 Task: Look for space in Shangyu, China from 1st June, 2023 to 4th June, 2023 for 1 adult in price range Rs.6000 to Rs.16000. Place can be private room with 1  bedroom having 1 bed and 1 bathroom. Property type can be house, flat, guest house. Amenities needed are: wifi. Booking option can be shelf check-in. Required host language is Chinese (Simplified).
Action: Mouse moved to (662, 94)
Screenshot: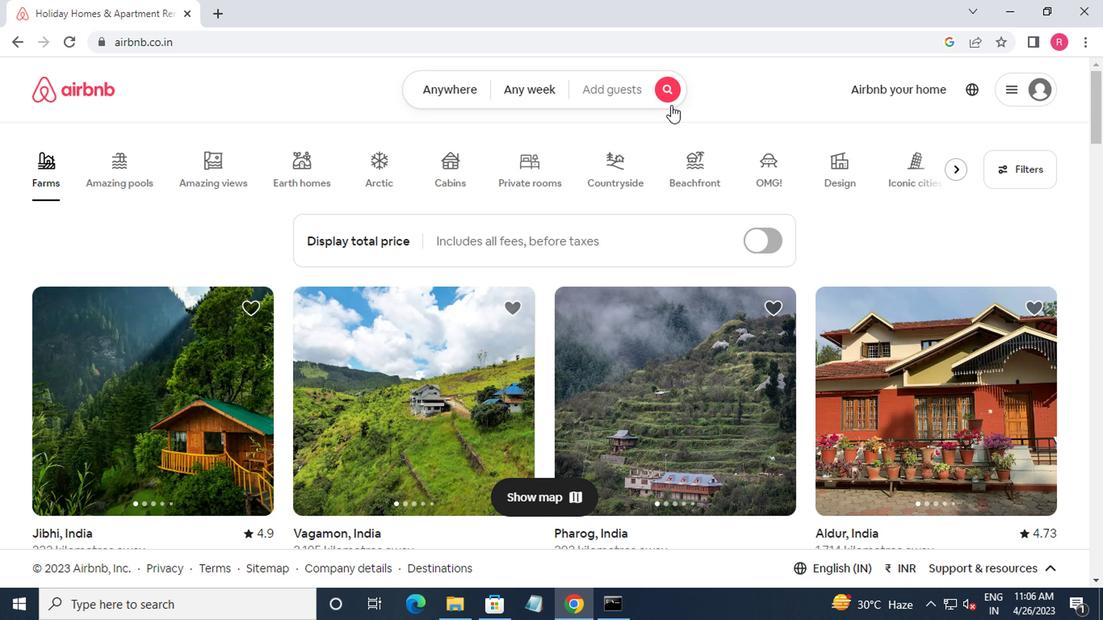 
Action: Mouse pressed left at (662, 94)
Screenshot: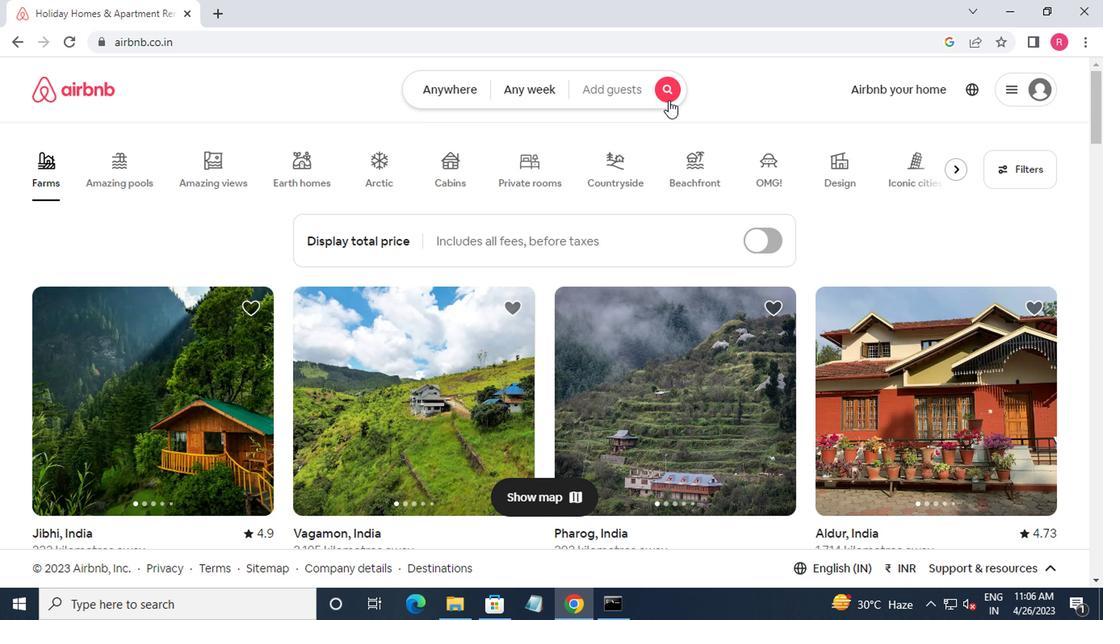
Action: Mouse moved to (293, 158)
Screenshot: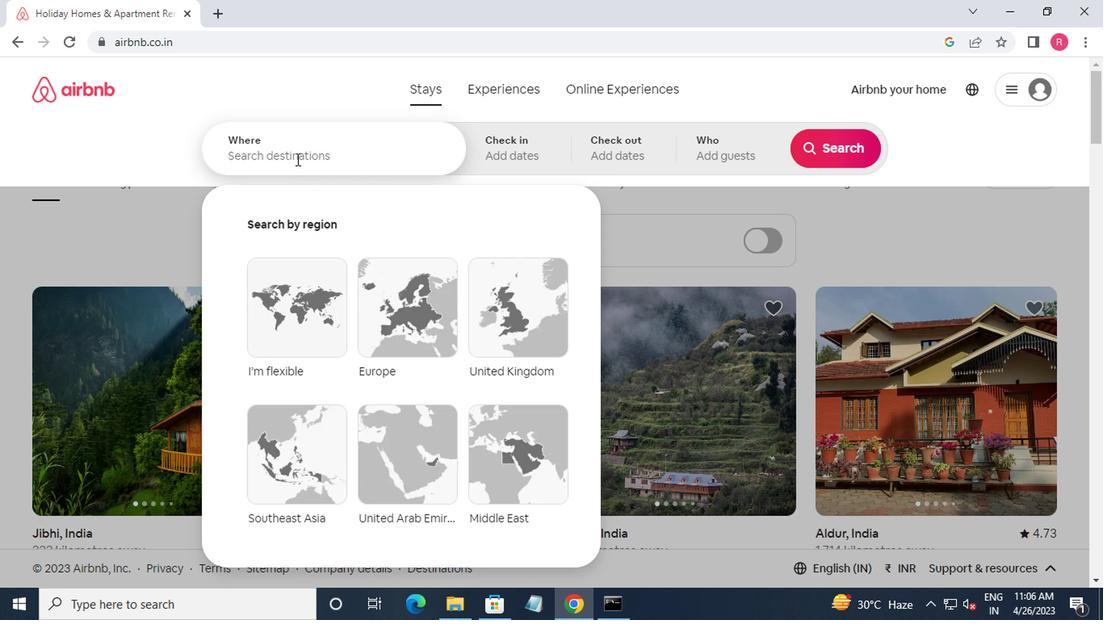 
Action: Mouse pressed left at (293, 158)
Screenshot: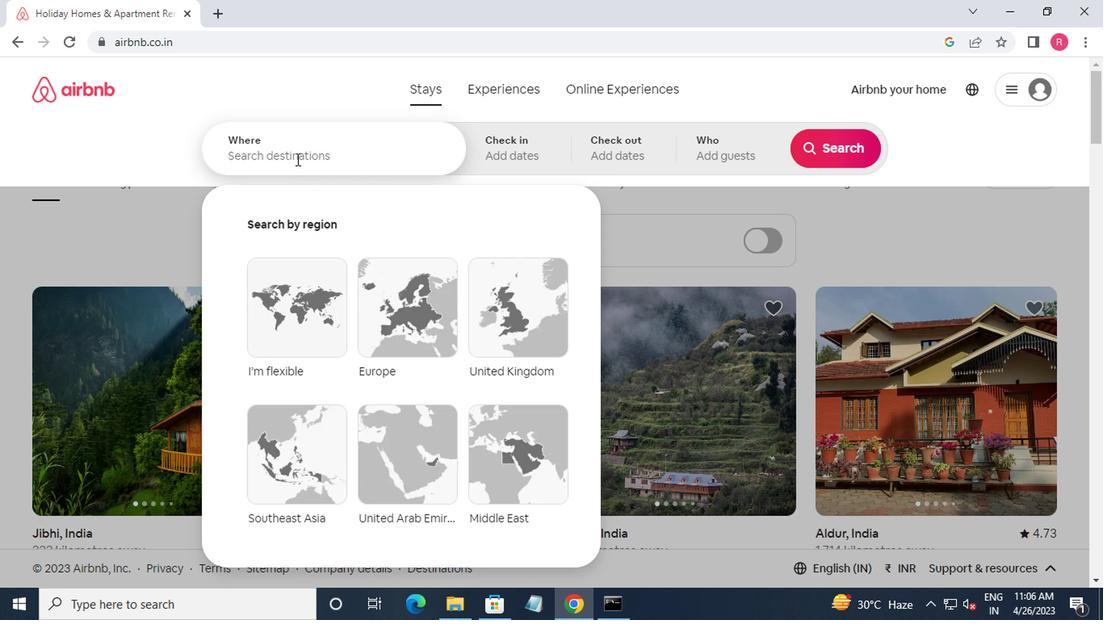 
Action: Mouse moved to (300, 154)
Screenshot: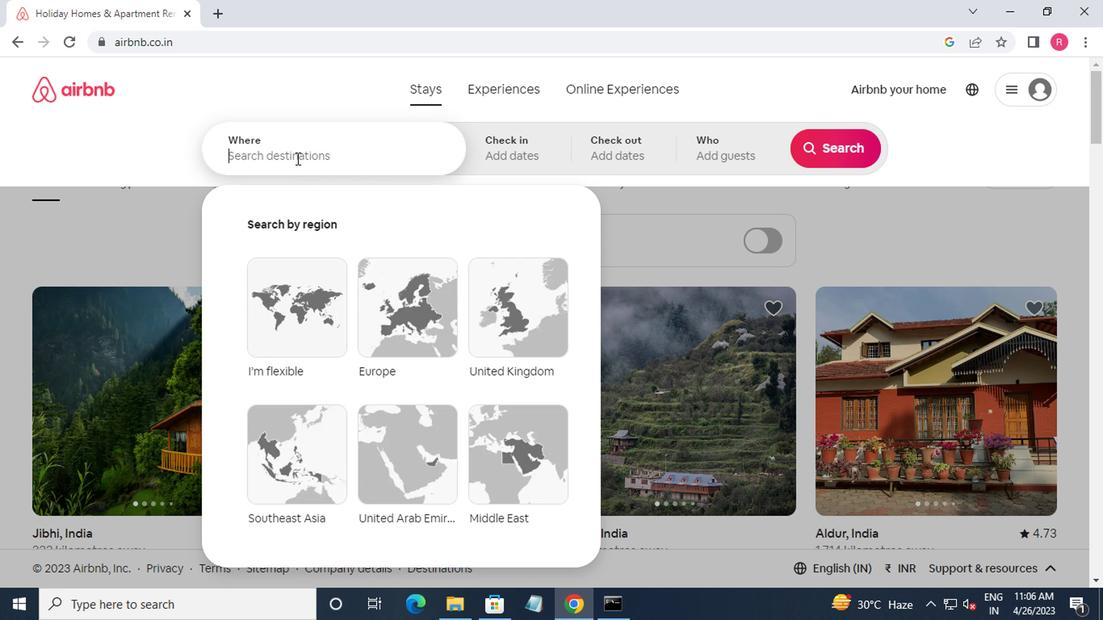 
Action: Key pressed s
Screenshot: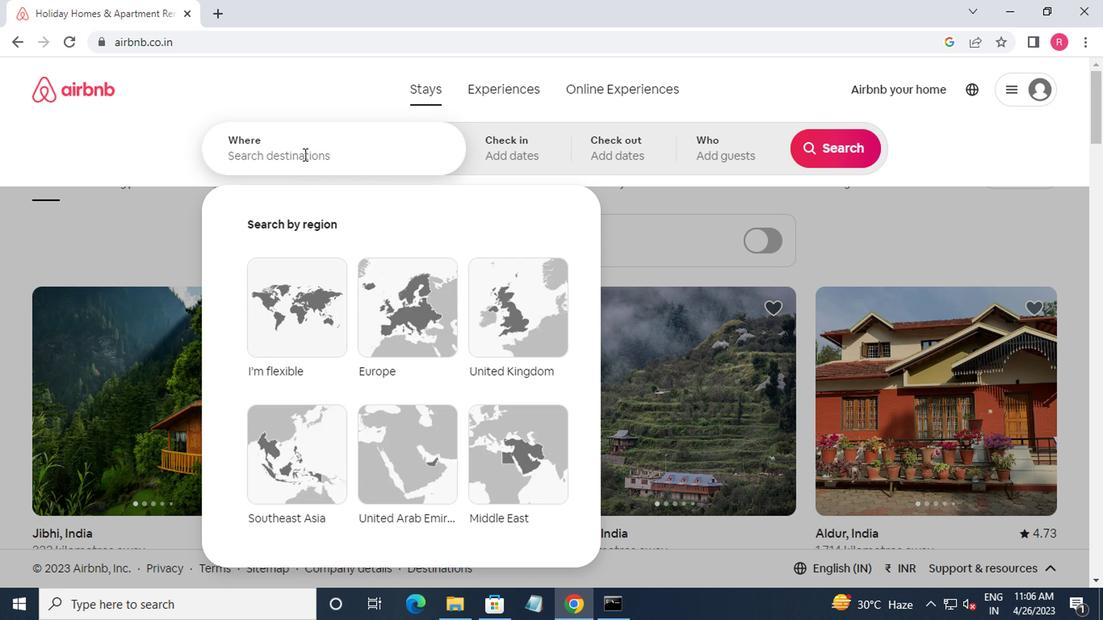 
Action: Mouse moved to (300, 154)
Screenshot: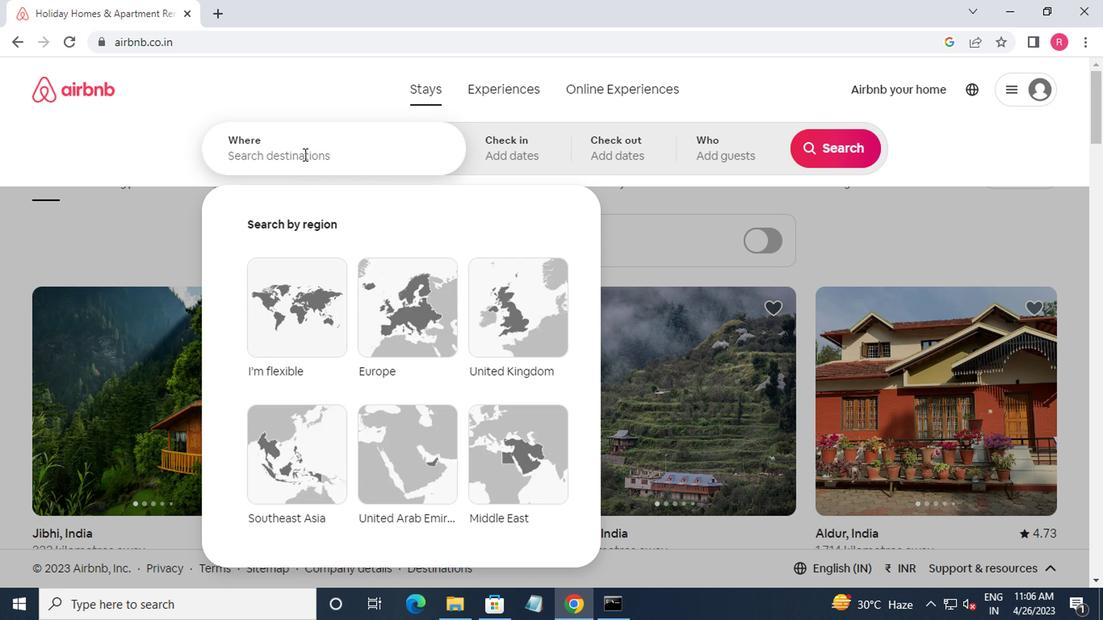
Action: Key pressed hangyu,china
Screenshot: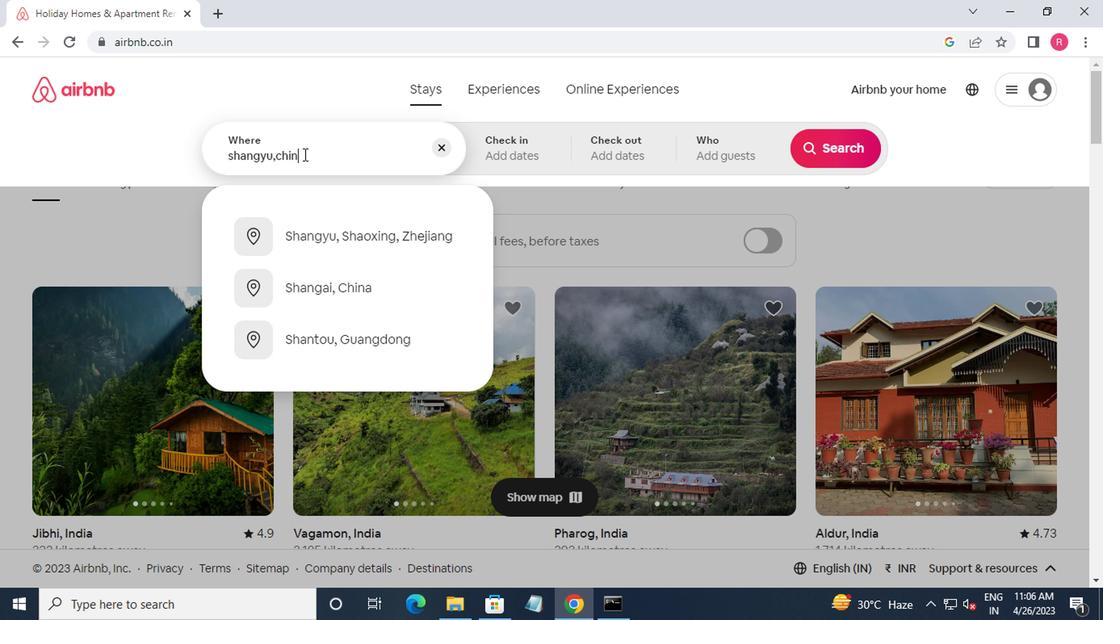 
Action: Mouse moved to (304, 166)
Screenshot: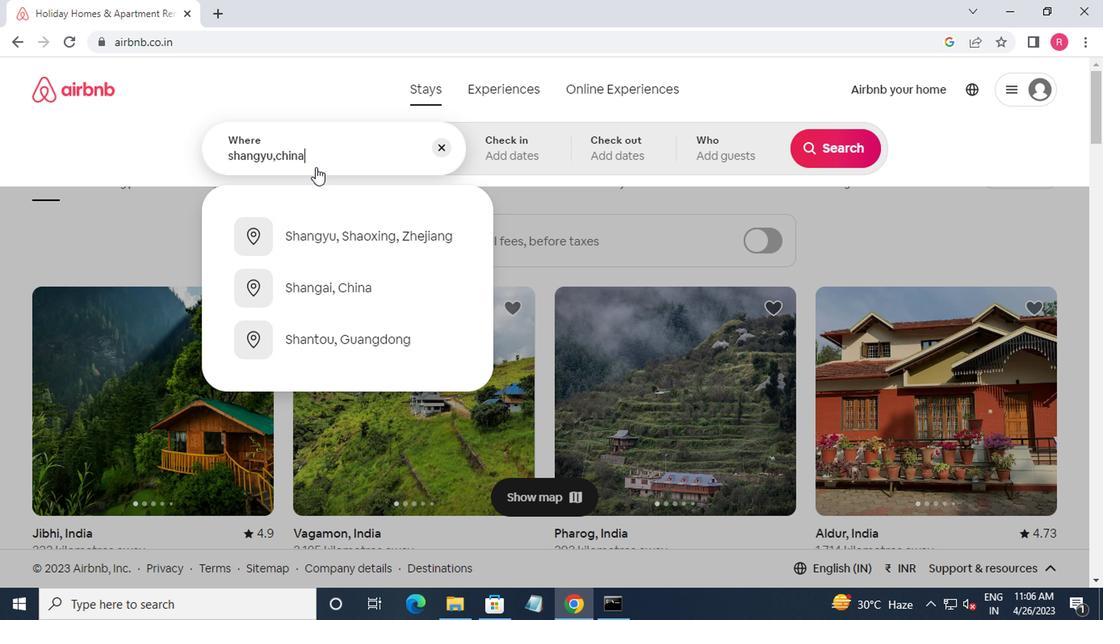 
Action: Key pressed <Key.enter>
Screenshot: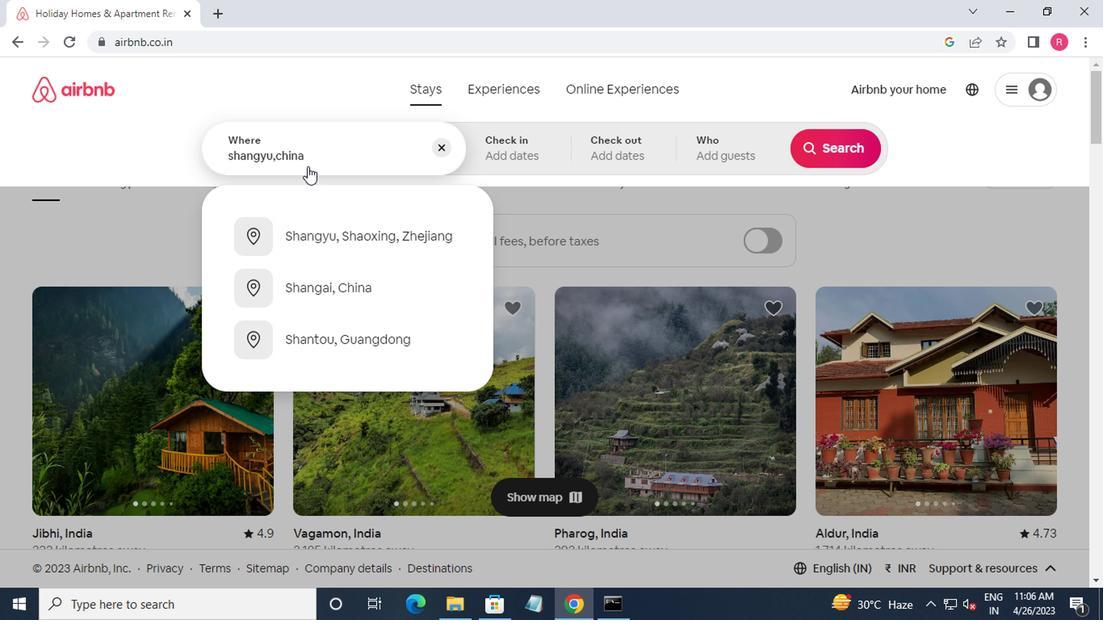 
Action: Mouse moved to (823, 278)
Screenshot: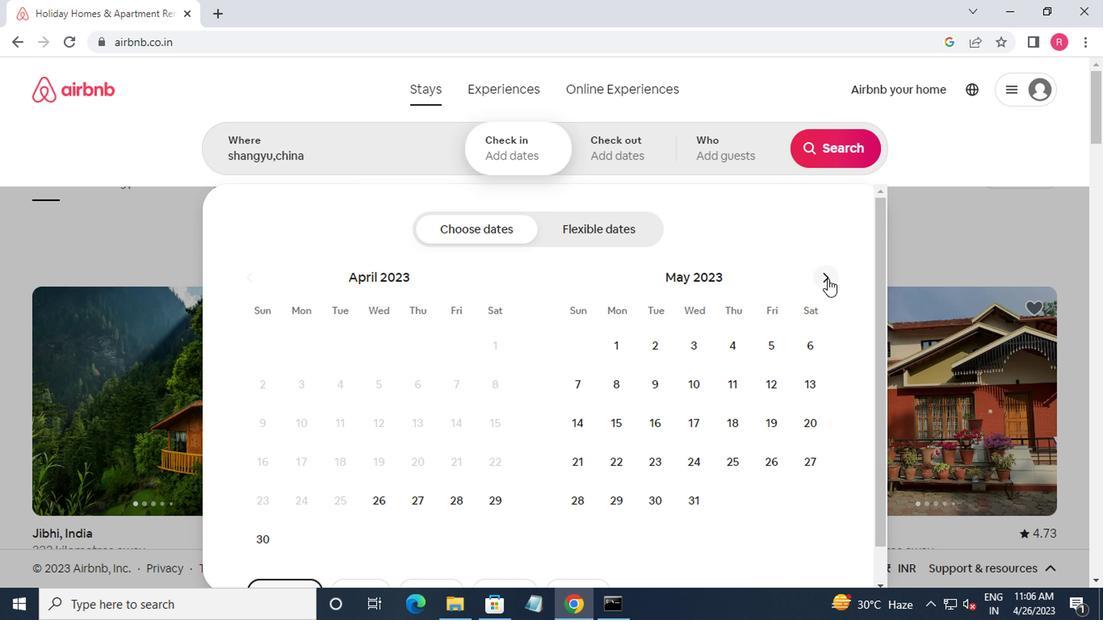 
Action: Mouse pressed left at (823, 278)
Screenshot: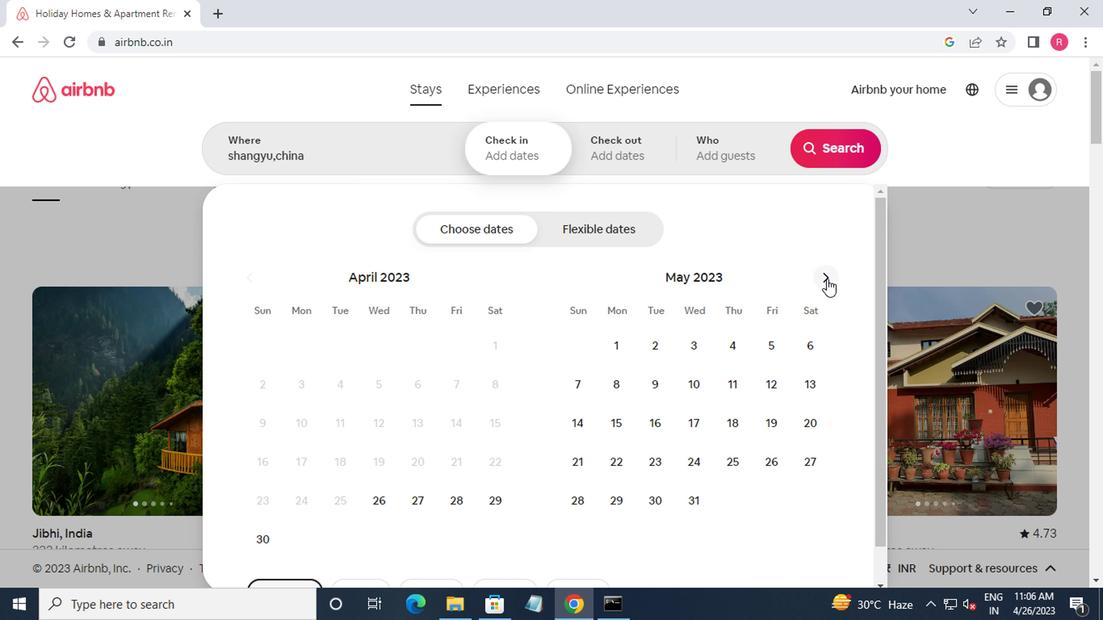 
Action: Mouse moved to (735, 348)
Screenshot: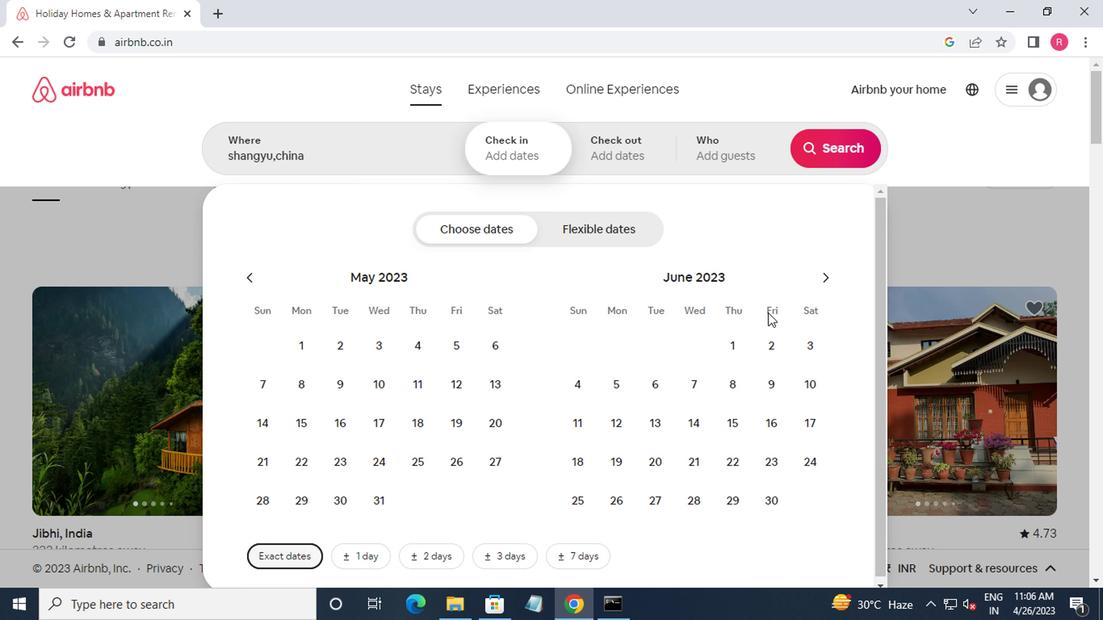 
Action: Mouse pressed left at (735, 348)
Screenshot: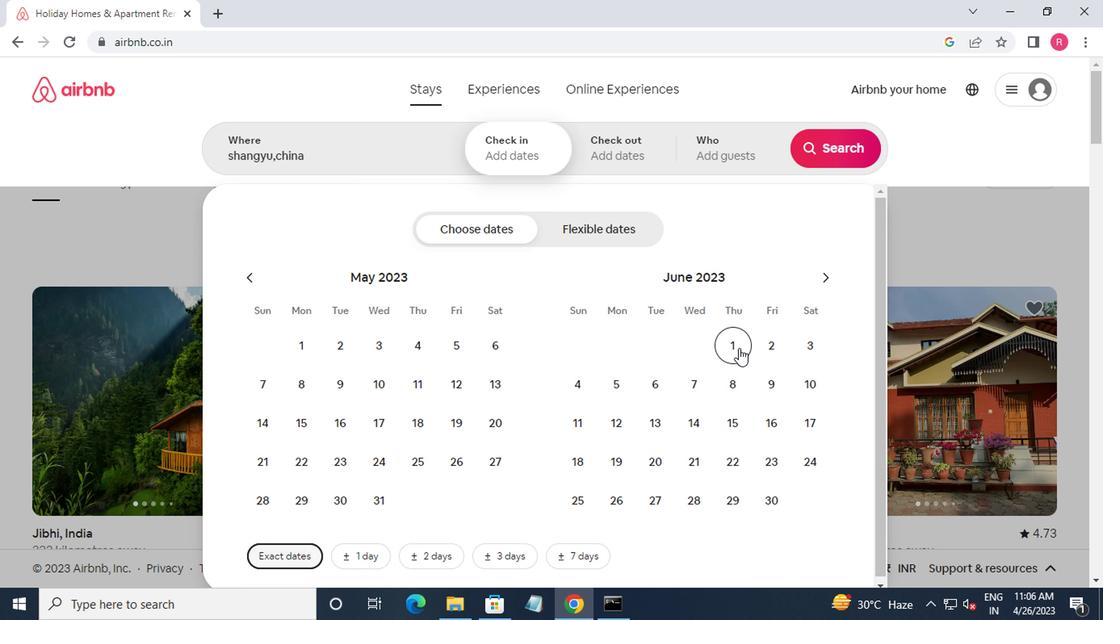 
Action: Mouse moved to (586, 394)
Screenshot: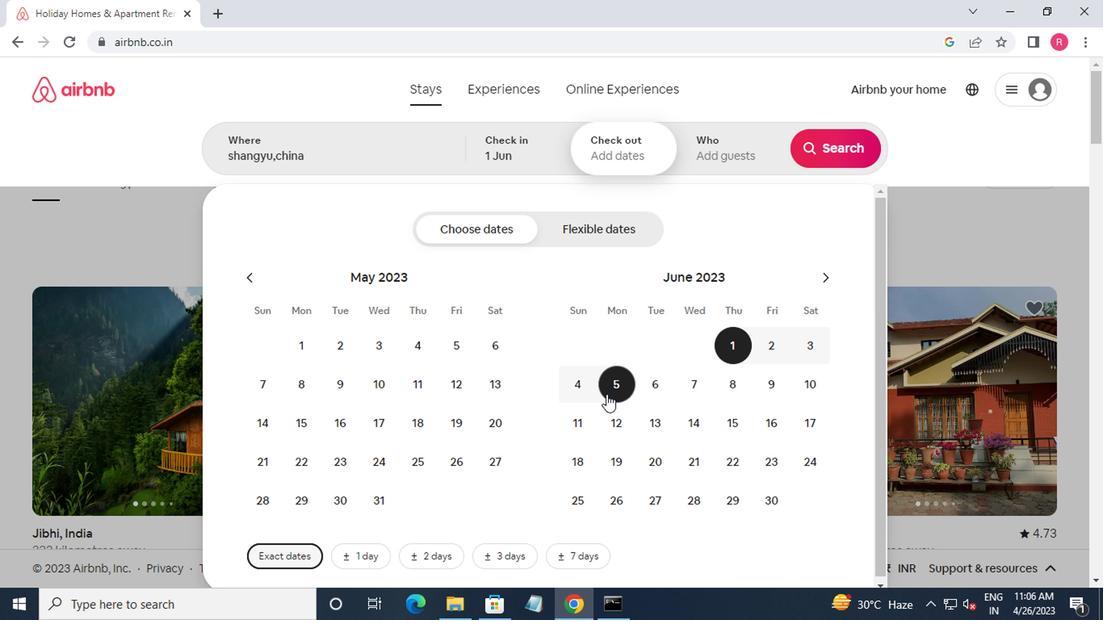 
Action: Mouse pressed left at (586, 394)
Screenshot: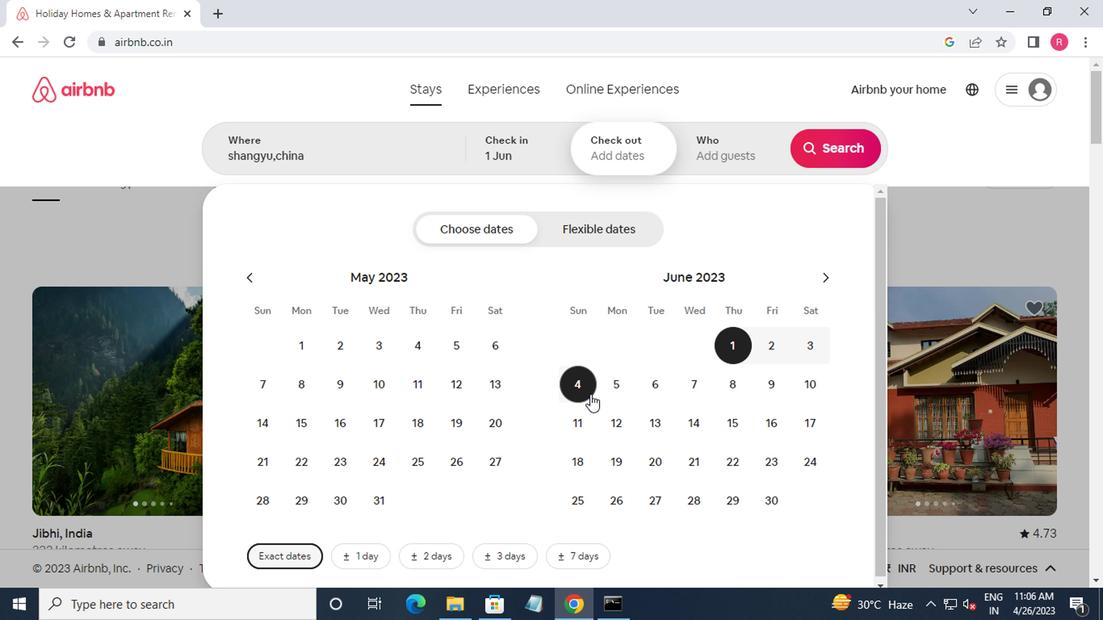
Action: Mouse moved to (713, 170)
Screenshot: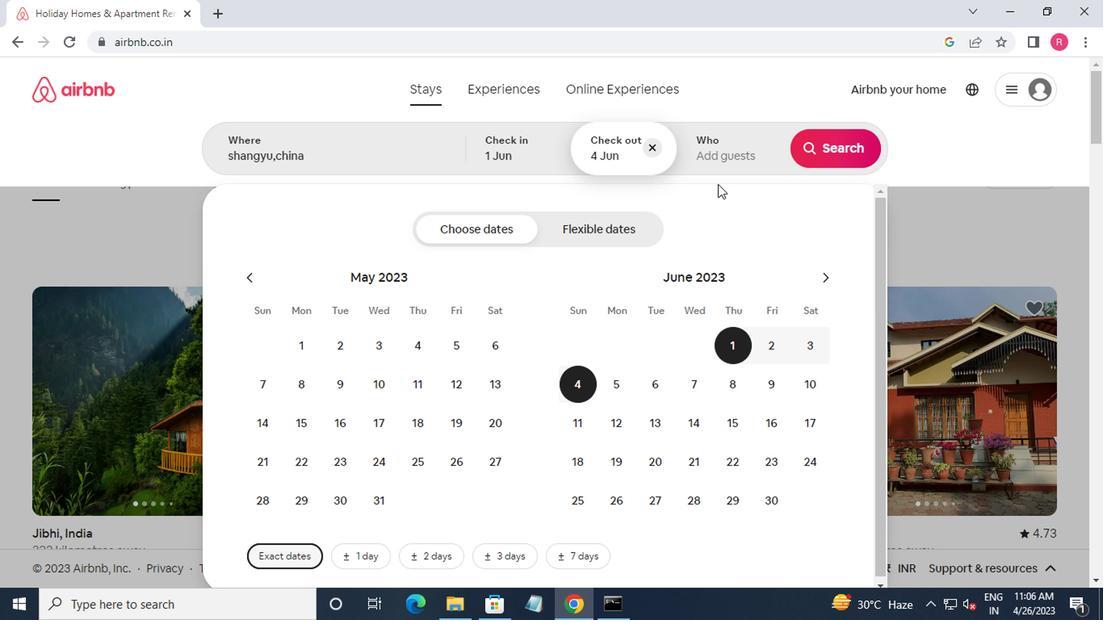 
Action: Mouse pressed left at (713, 170)
Screenshot: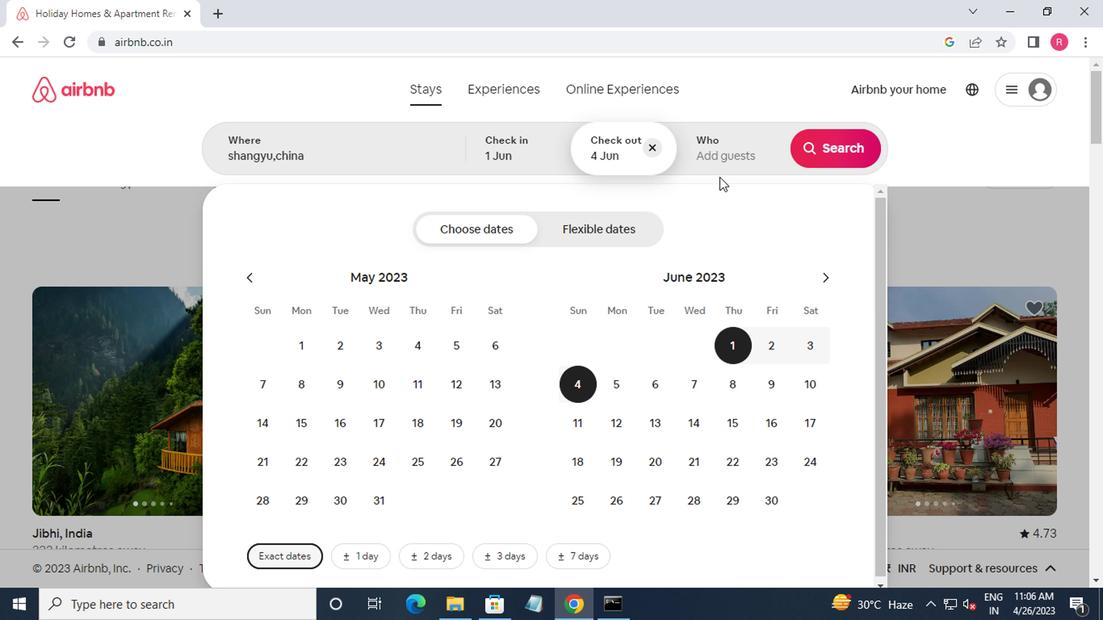 
Action: Mouse moved to (838, 236)
Screenshot: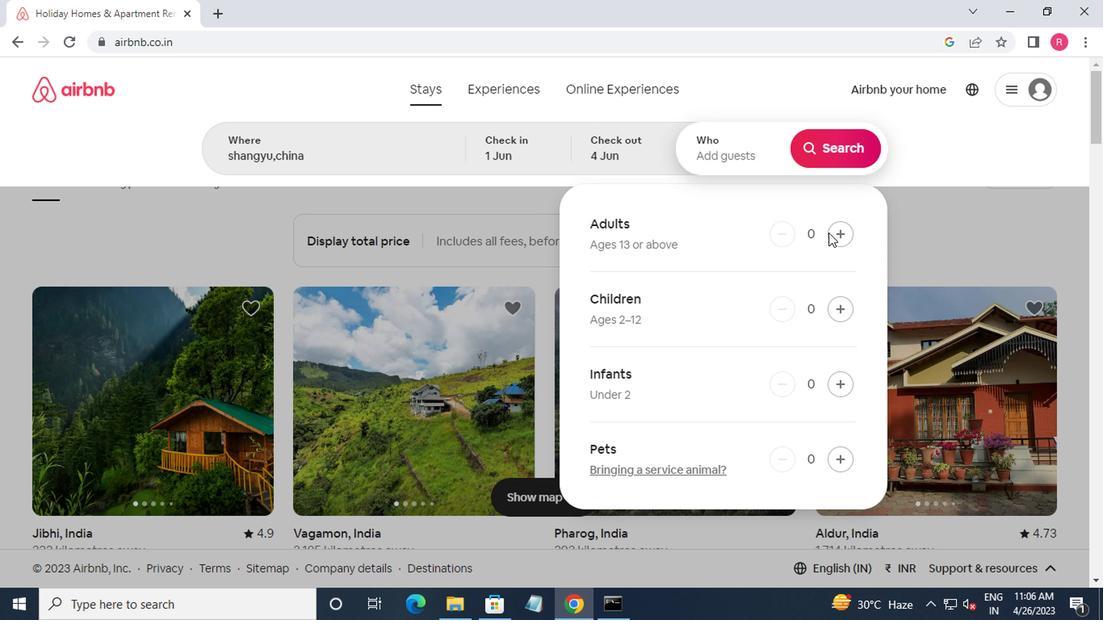 
Action: Mouse pressed left at (838, 236)
Screenshot: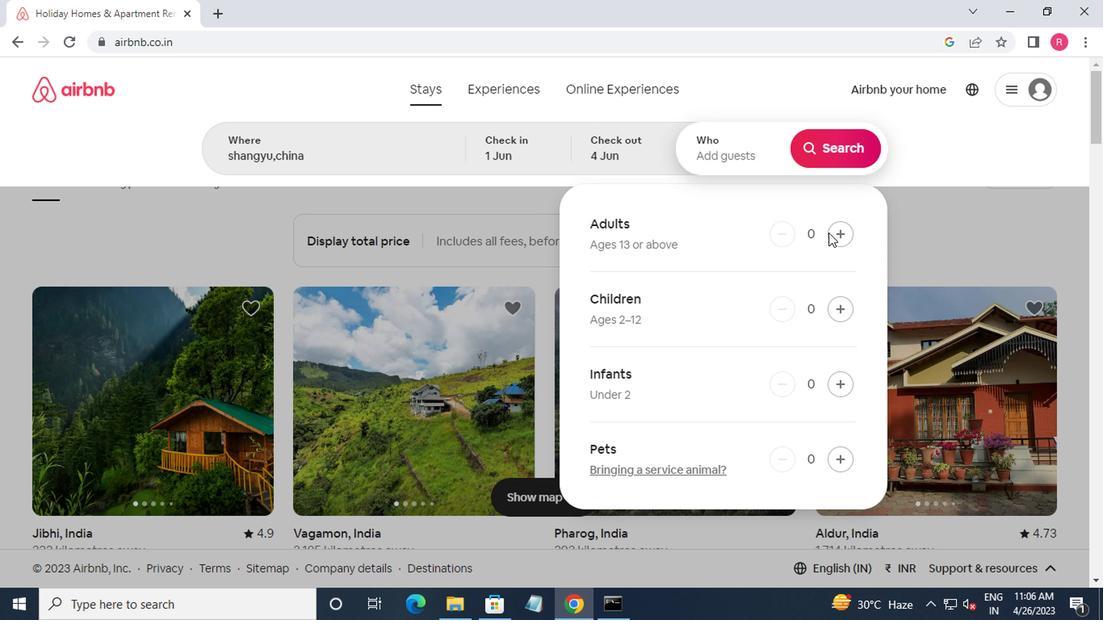 
Action: Mouse moved to (826, 166)
Screenshot: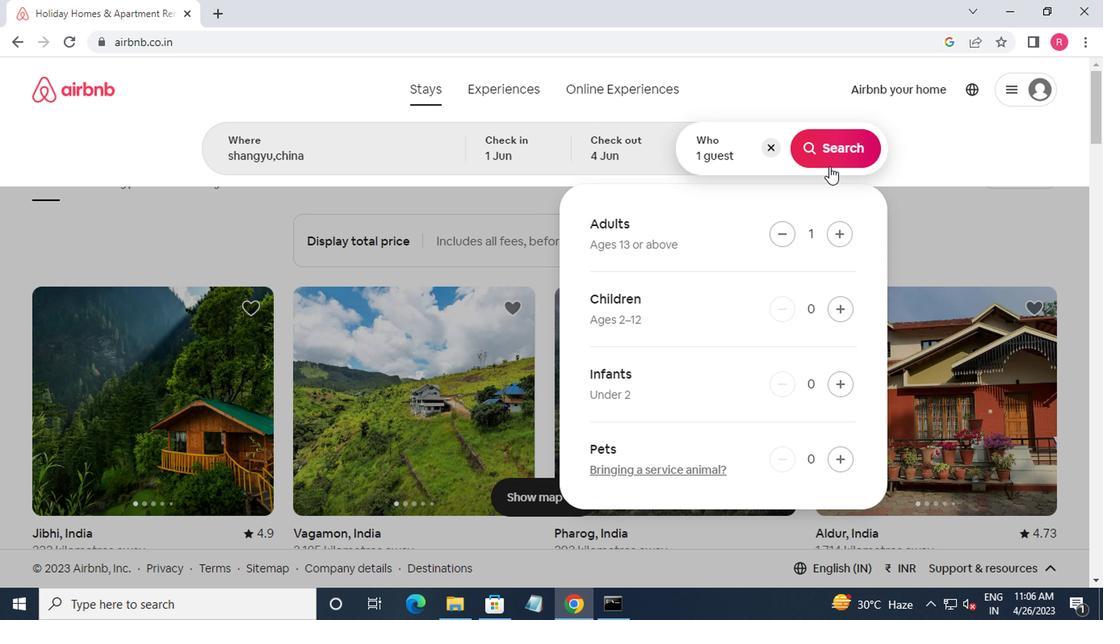 
Action: Mouse pressed left at (826, 166)
Screenshot: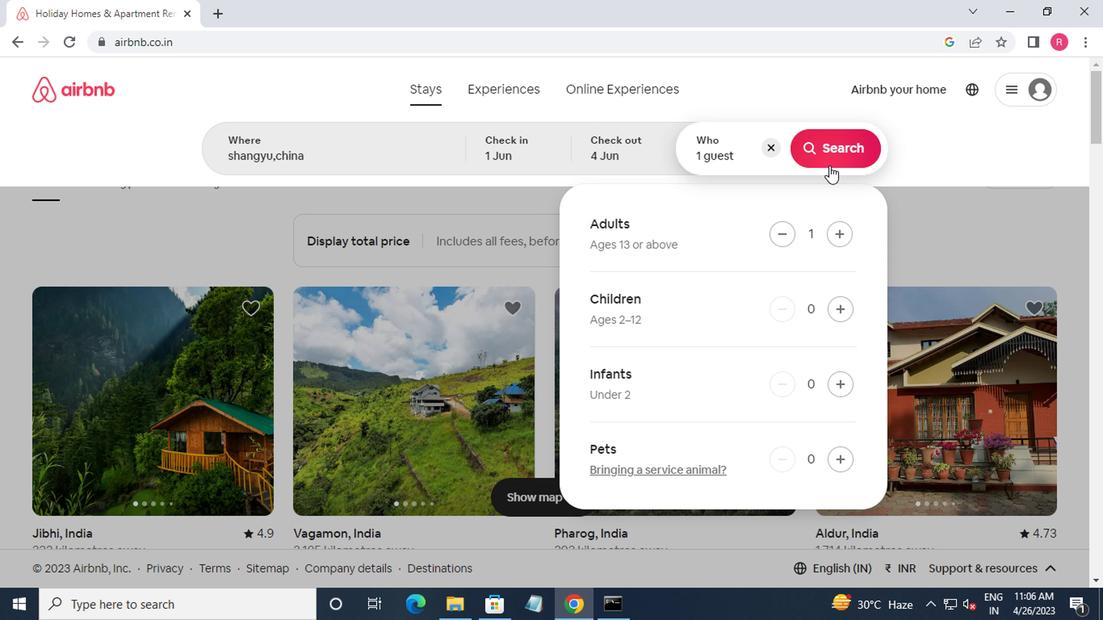 
Action: Mouse moved to (1028, 143)
Screenshot: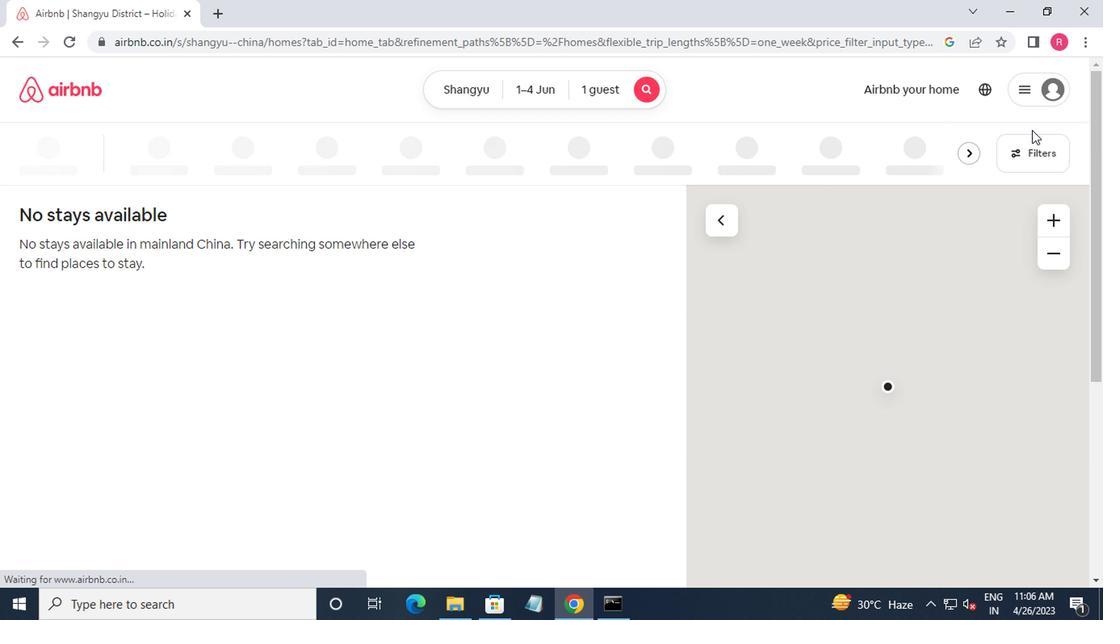 
Action: Mouse pressed left at (1028, 143)
Screenshot: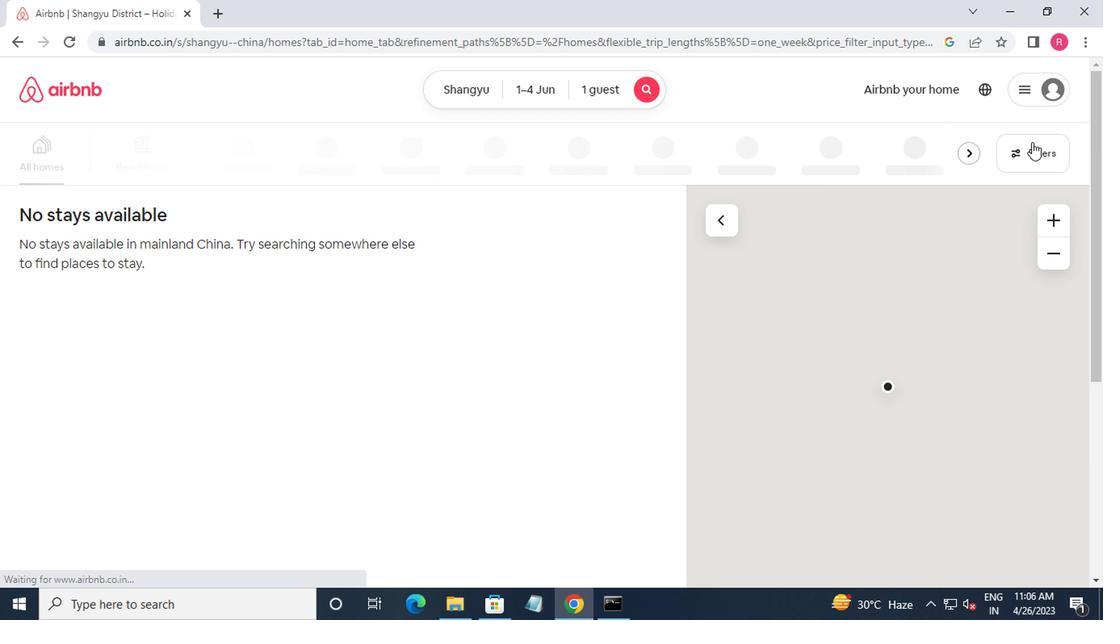 
Action: Mouse moved to (335, 251)
Screenshot: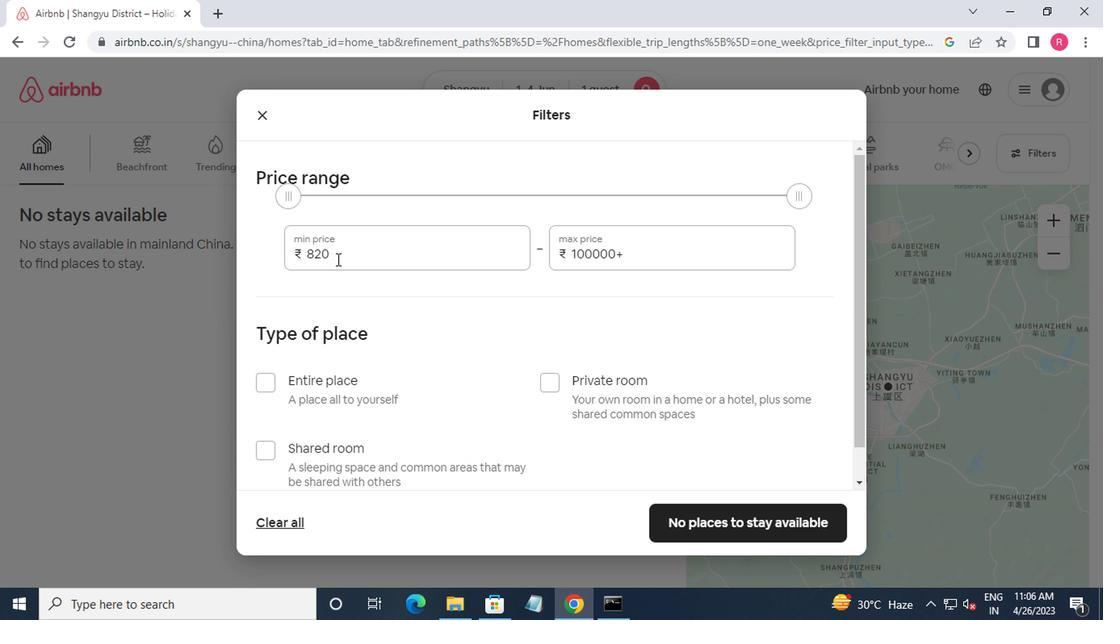 
Action: Mouse pressed left at (335, 251)
Screenshot: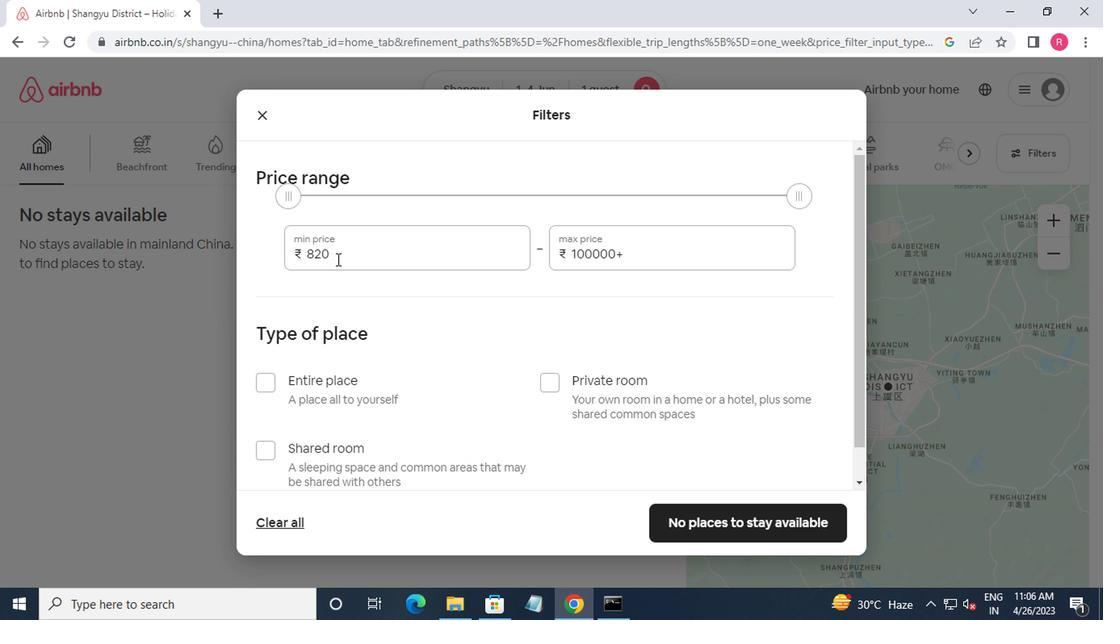 
Action: Mouse moved to (327, 235)
Screenshot: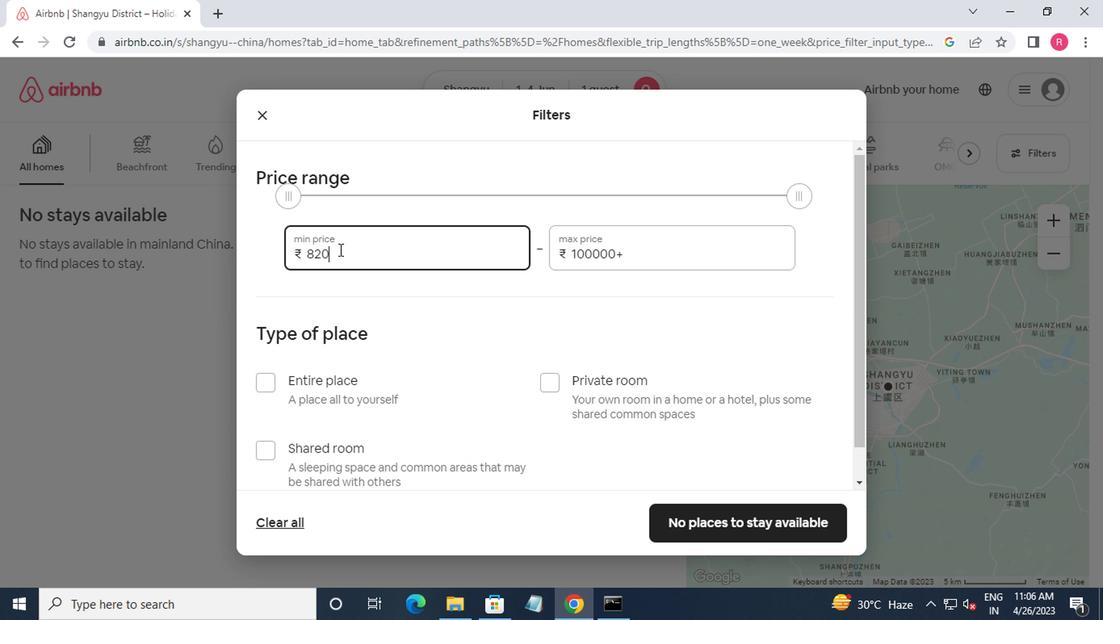 
Action: Key pressed <Key.backspace><Key.backspace><Key.backspace><Key.backspace><Key.backspace><Key.backspace>6000<Key.tab>16000
Screenshot: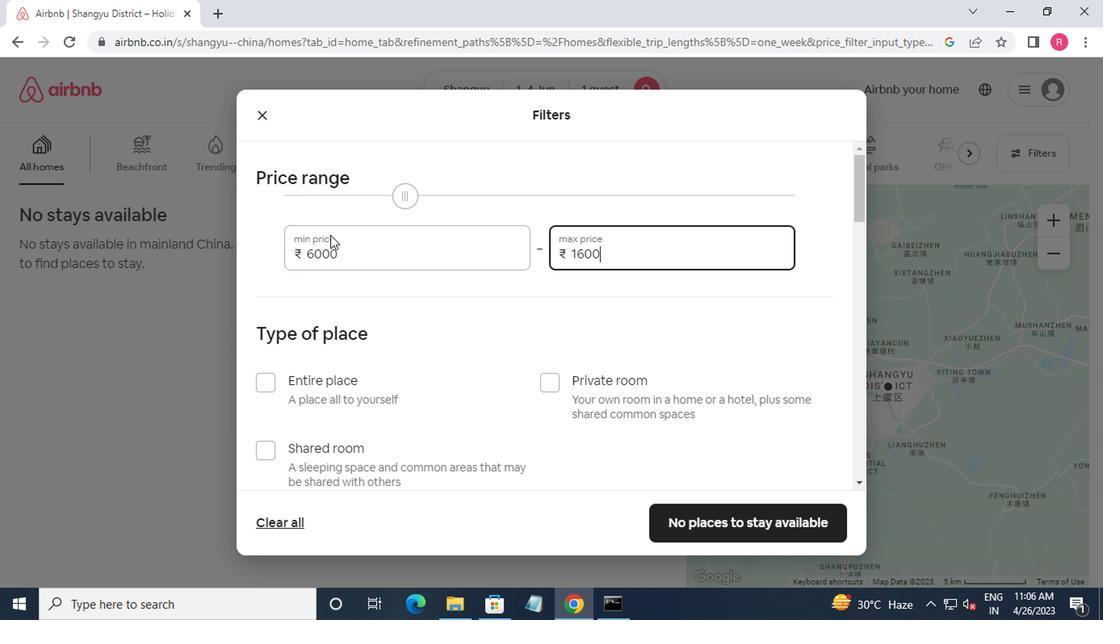 
Action: Mouse moved to (376, 304)
Screenshot: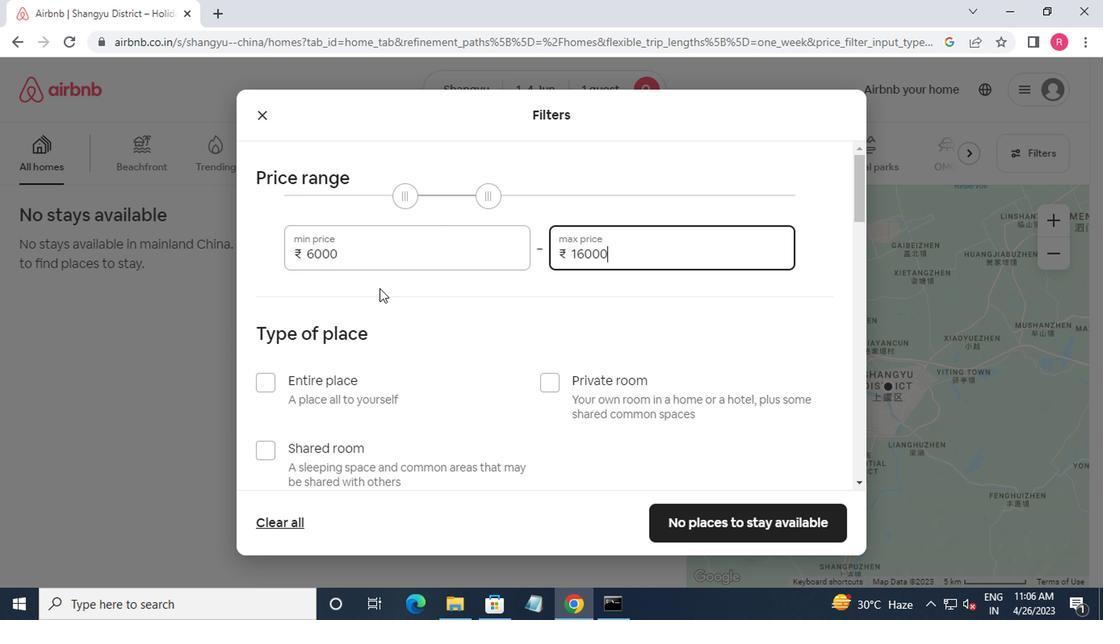 
Action: Mouse scrolled (376, 303) with delta (0, -1)
Screenshot: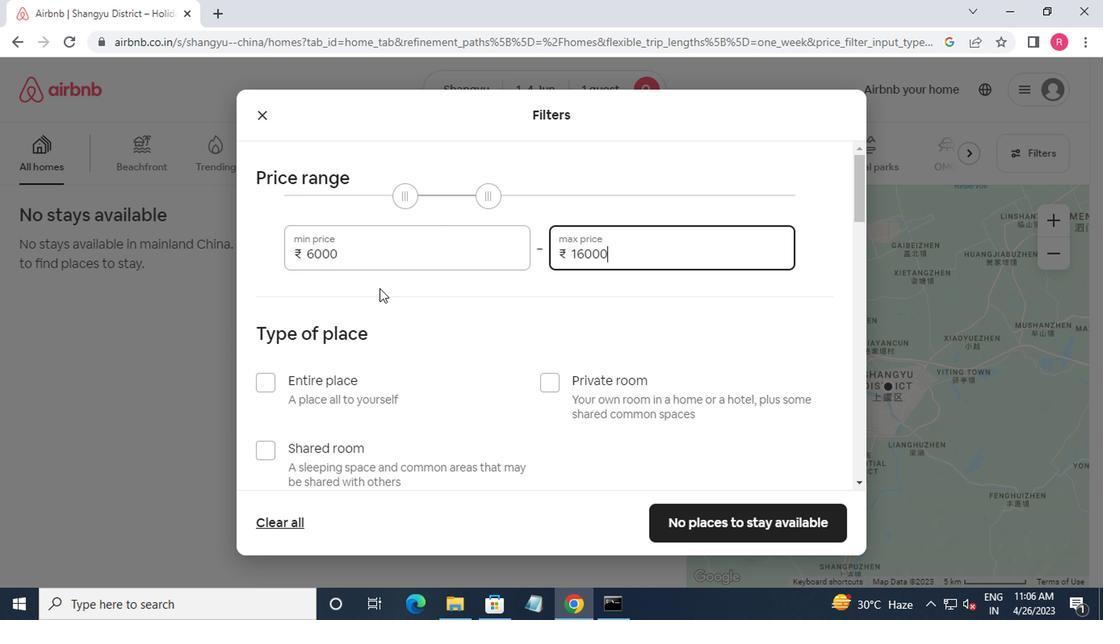 
Action: Mouse moved to (374, 309)
Screenshot: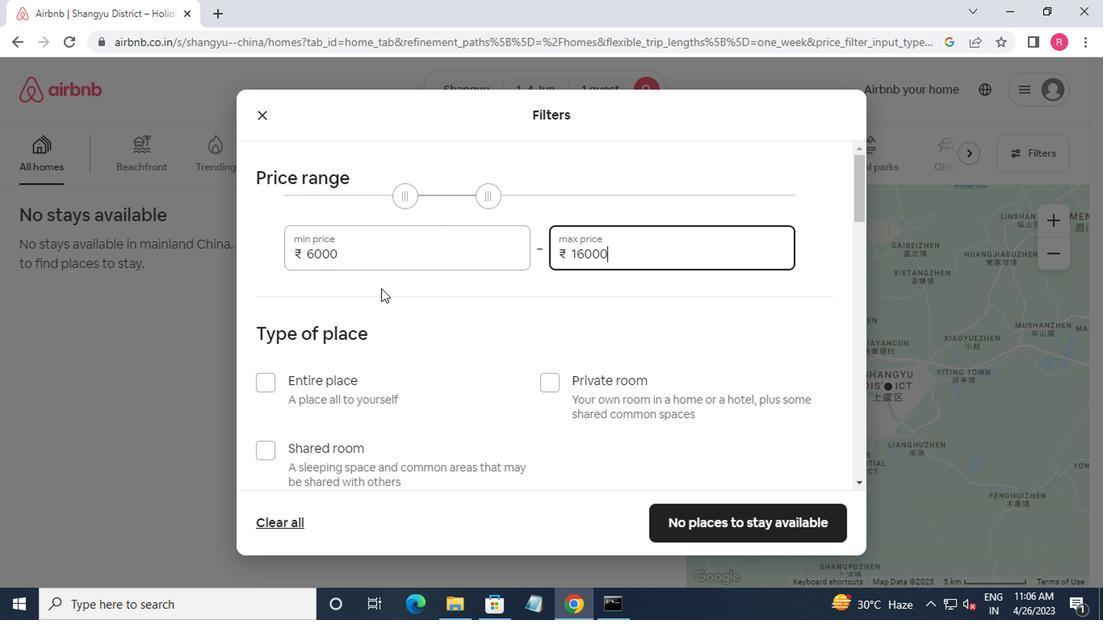 
Action: Mouse scrolled (374, 308) with delta (0, 0)
Screenshot: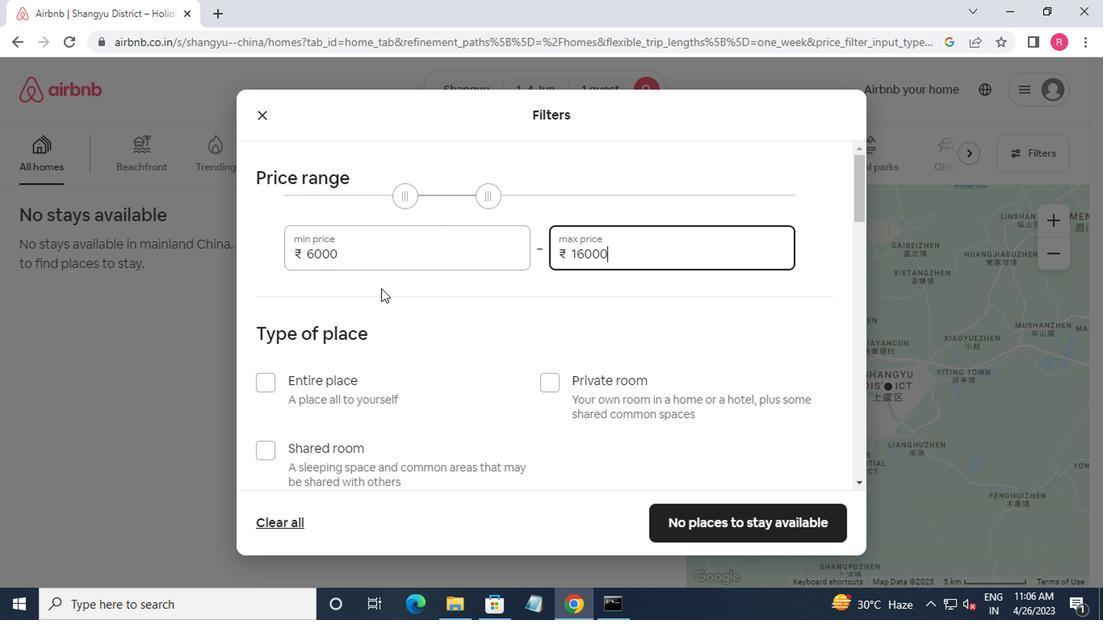 
Action: Mouse moved to (375, 312)
Screenshot: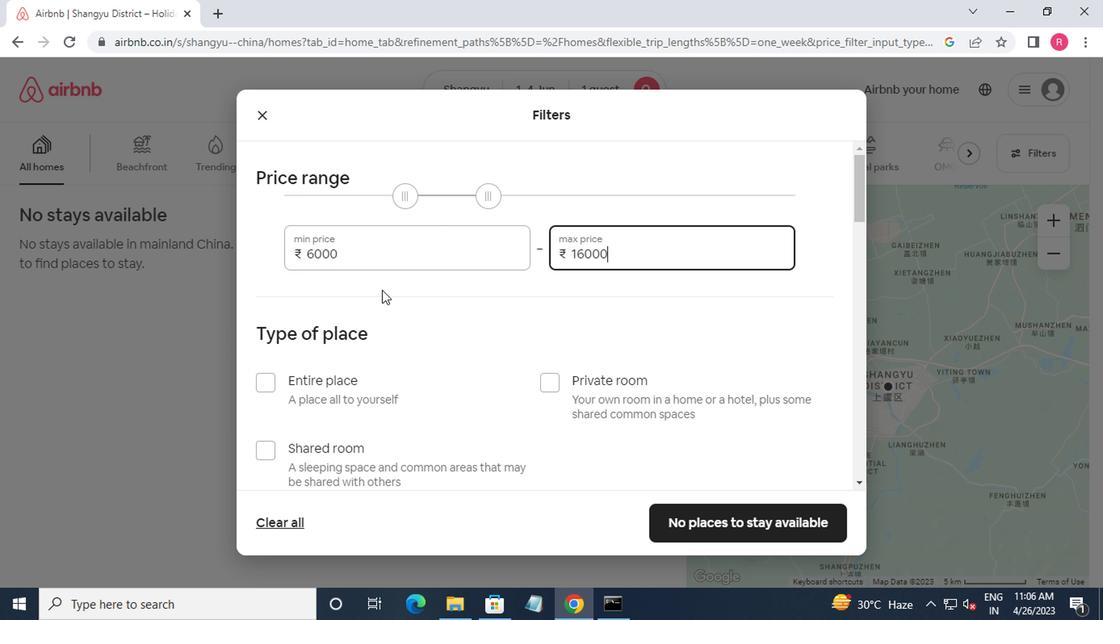 
Action: Mouse scrolled (375, 311) with delta (0, -1)
Screenshot: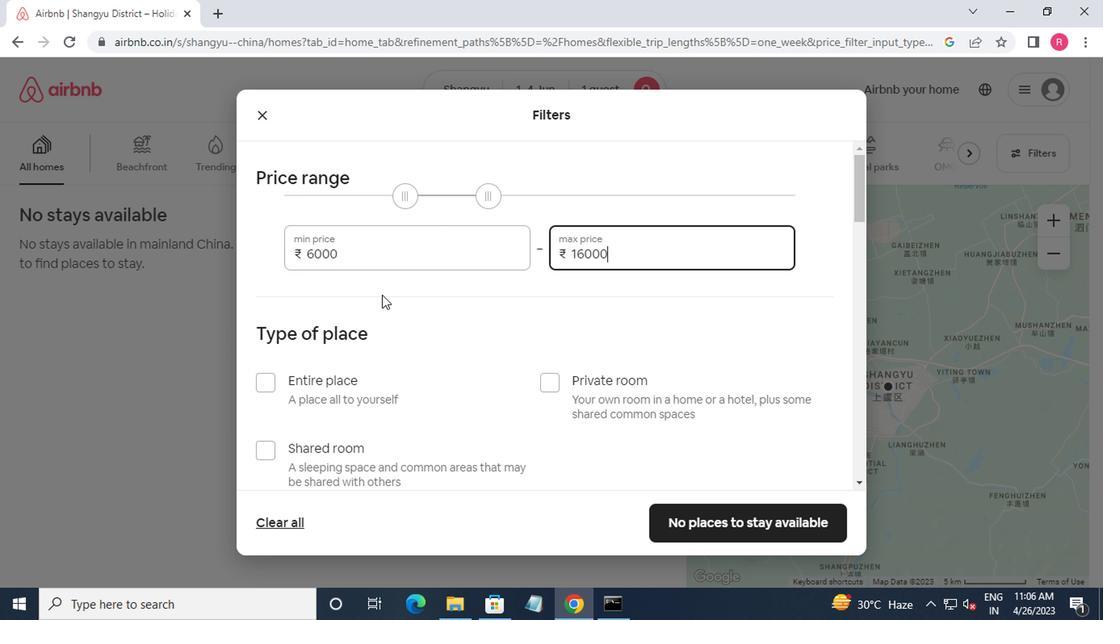 
Action: Mouse moved to (463, 236)
Screenshot: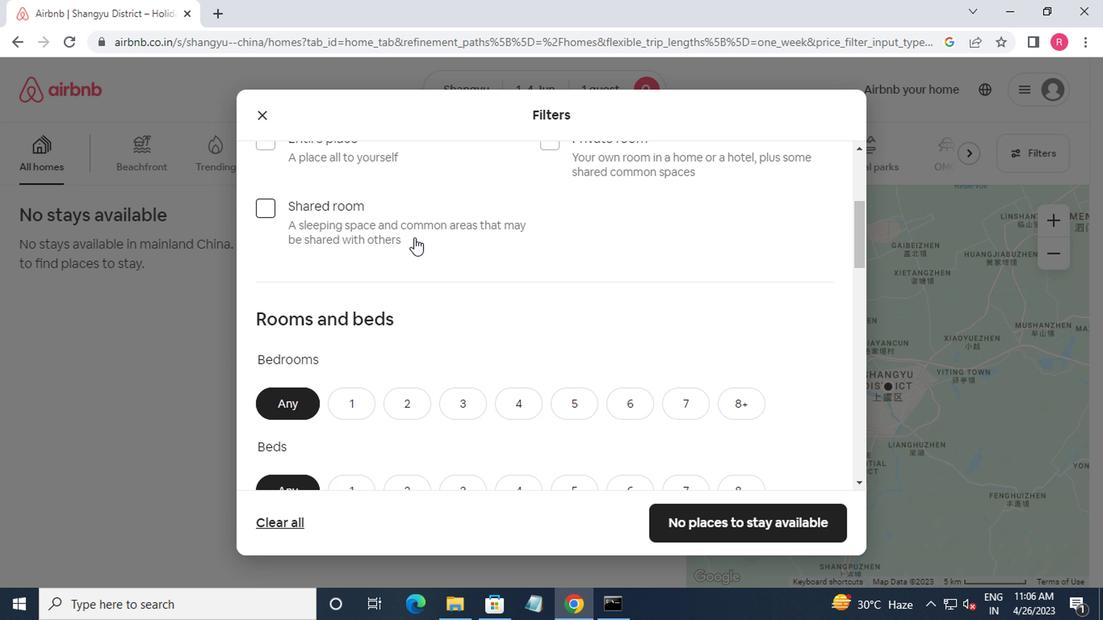 
Action: Mouse scrolled (463, 237) with delta (0, 0)
Screenshot: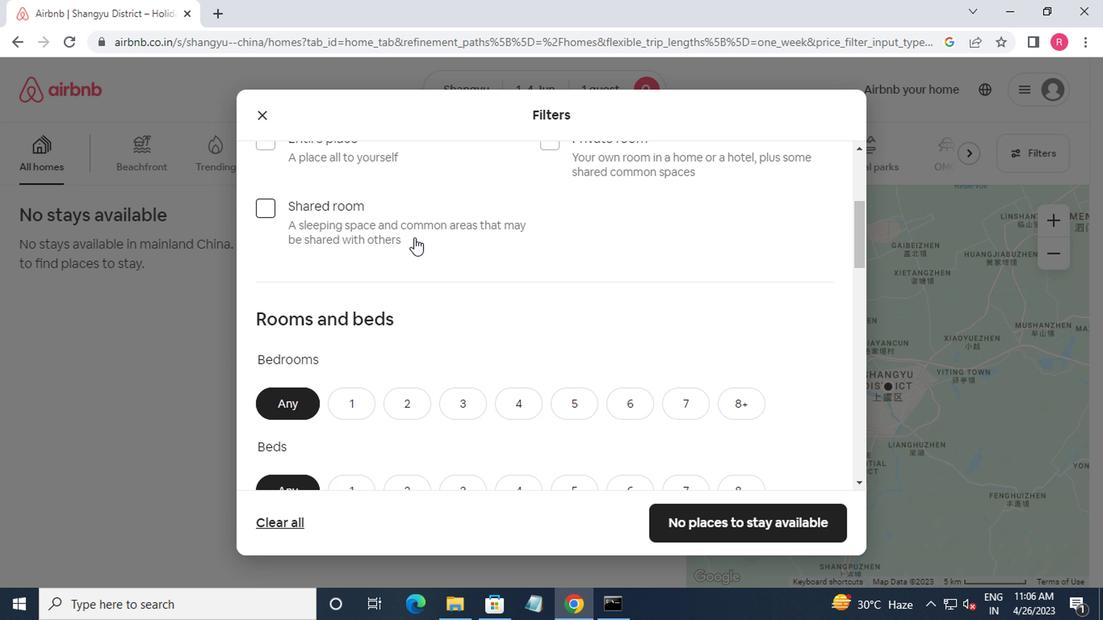 
Action: Mouse moved to (548, 219)
Screenshot: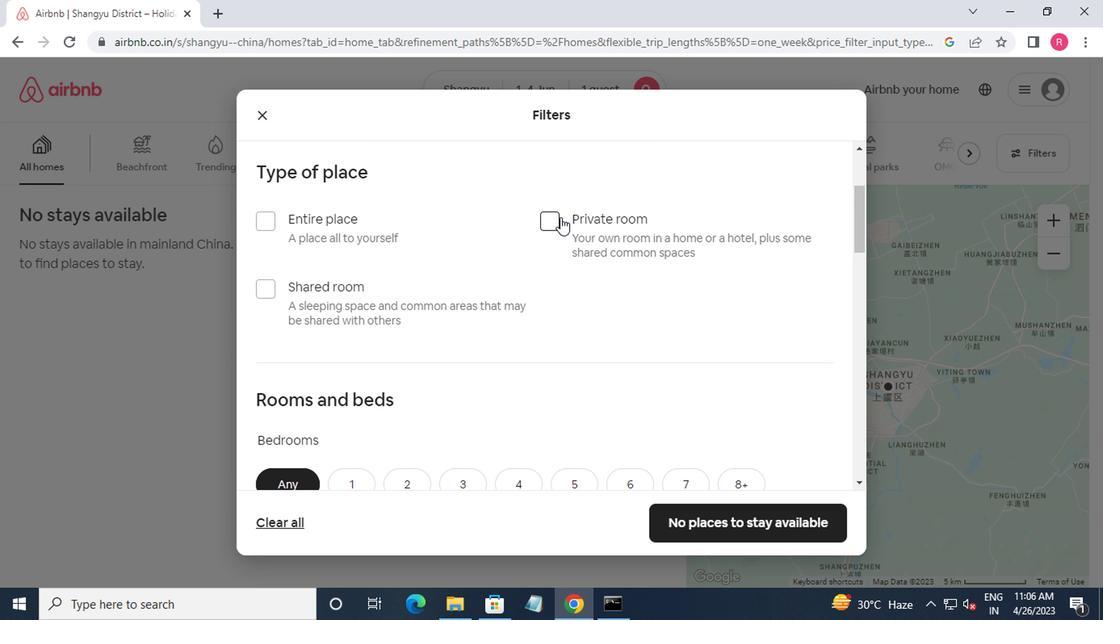
Action: Mouse pressed left at (548, 219)
Screenshot: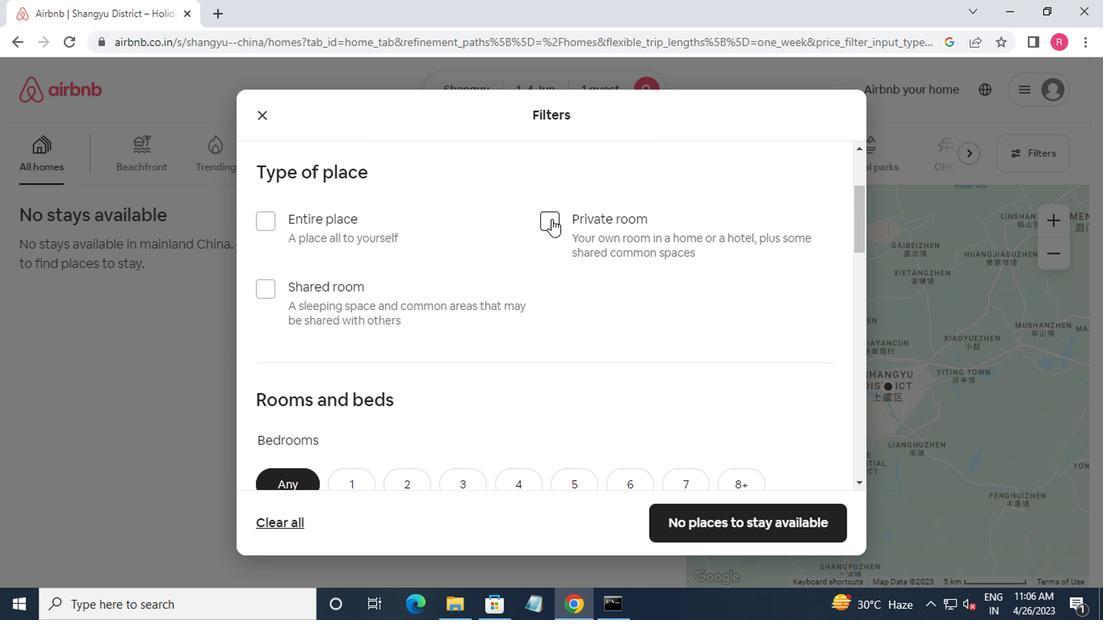 
Action: Mouse moved to (547, 221)
Screenshot: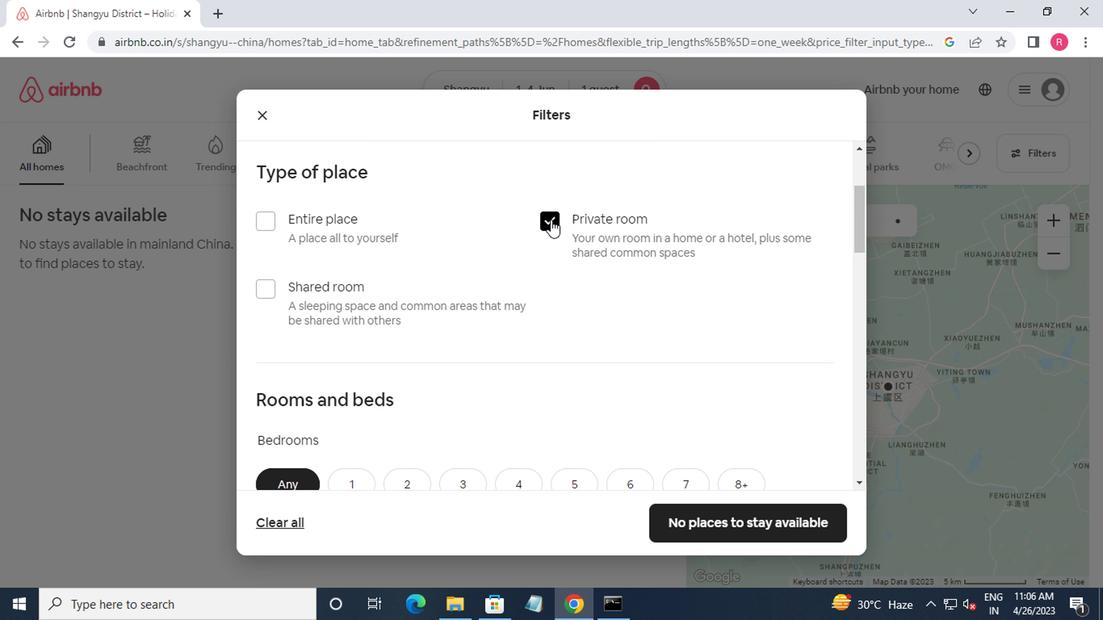 
Action: Mouse scrolled (547, 220) with delta (0, 0)
Screenshot: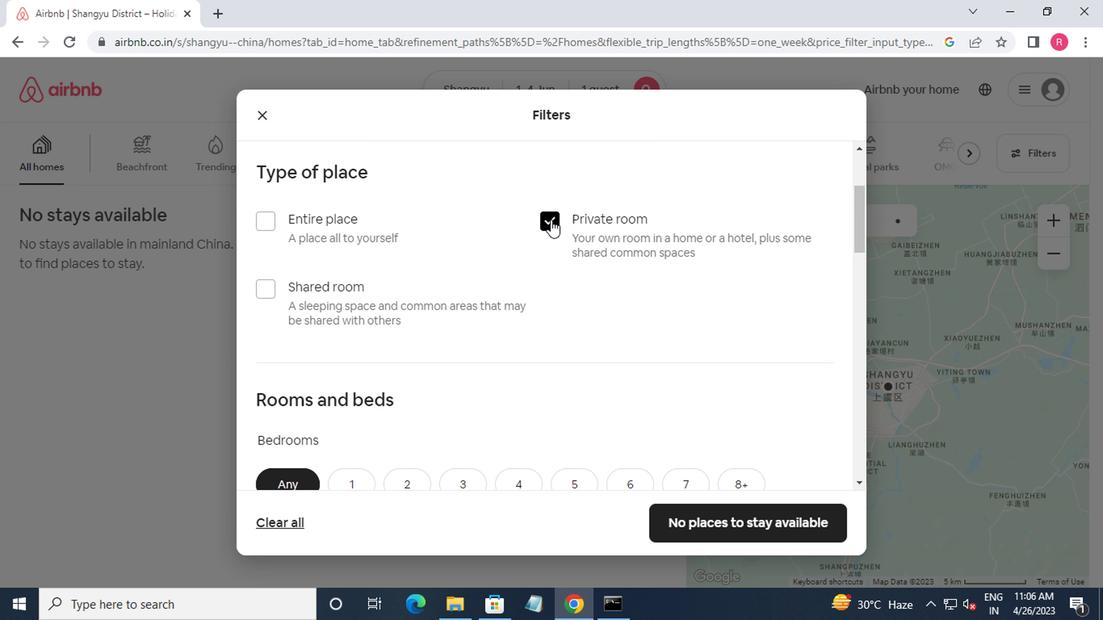 
Action: Mouse moved to (547, 224)
Screenshot: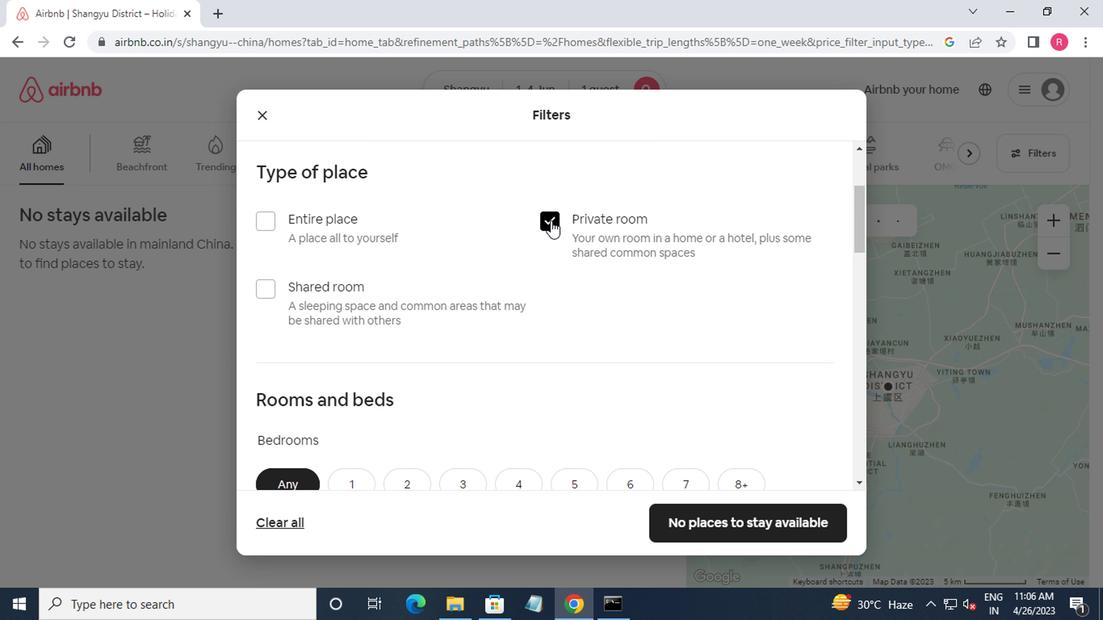 
Action: Mouse scrolled (547, 224) with delta (0, 0)
Screenshot: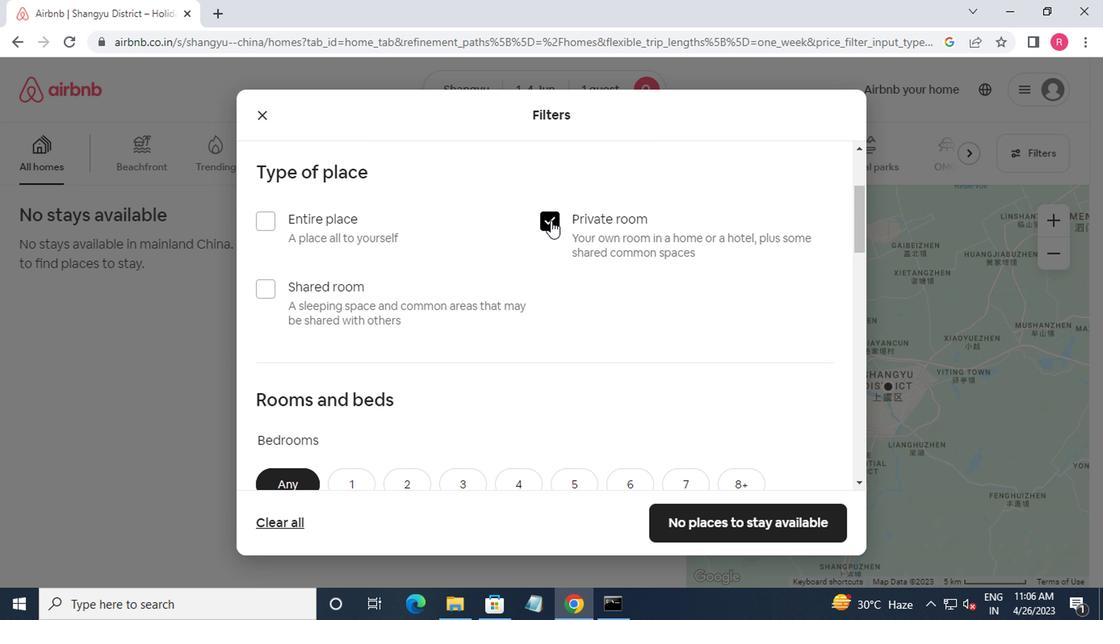 
Action: Mouse moved to (341, 320)
Screenshot: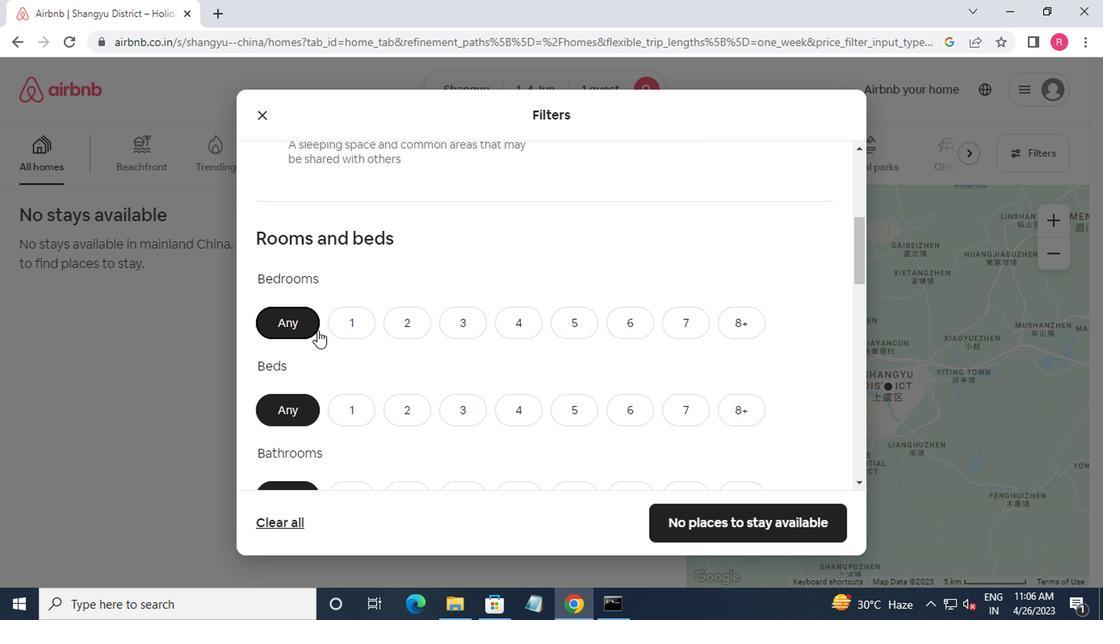 
Action: Mouse pressed left at (341, 320)
Screenshot: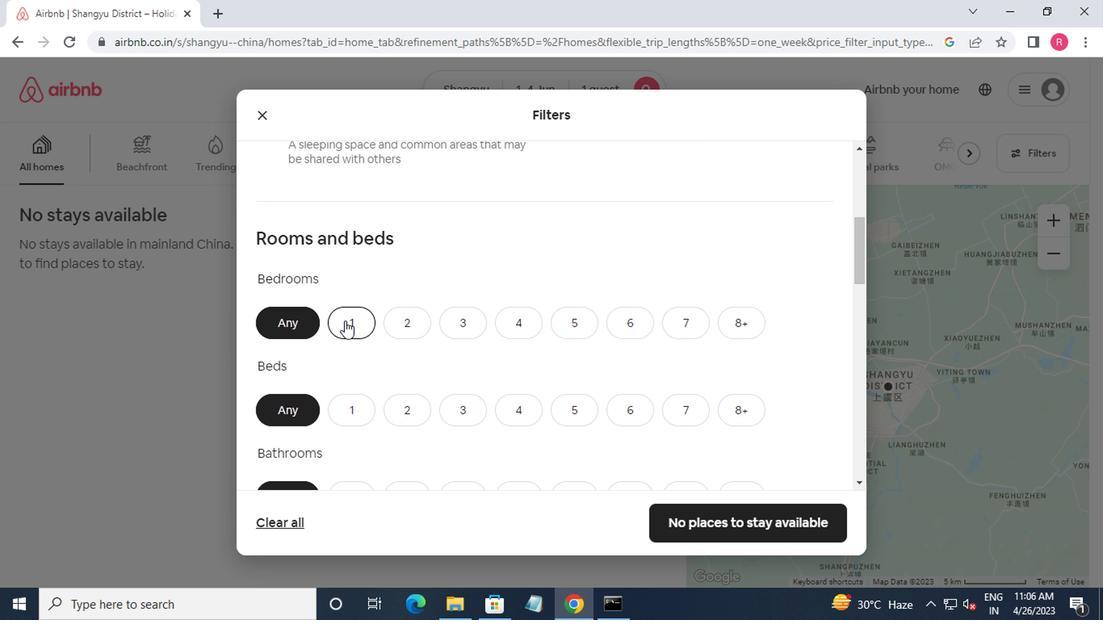 
Action: Mouse moved to (345, 351)
Screenshot: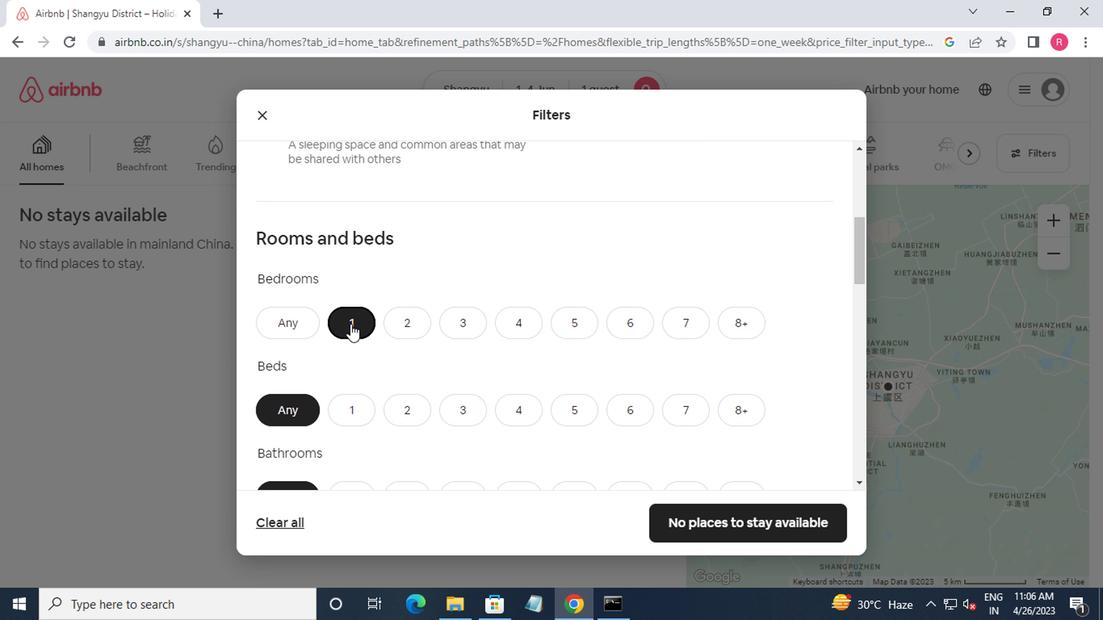 
Action: Mouse scrolled (345, 350) with delta (0, 0)
Screenshot: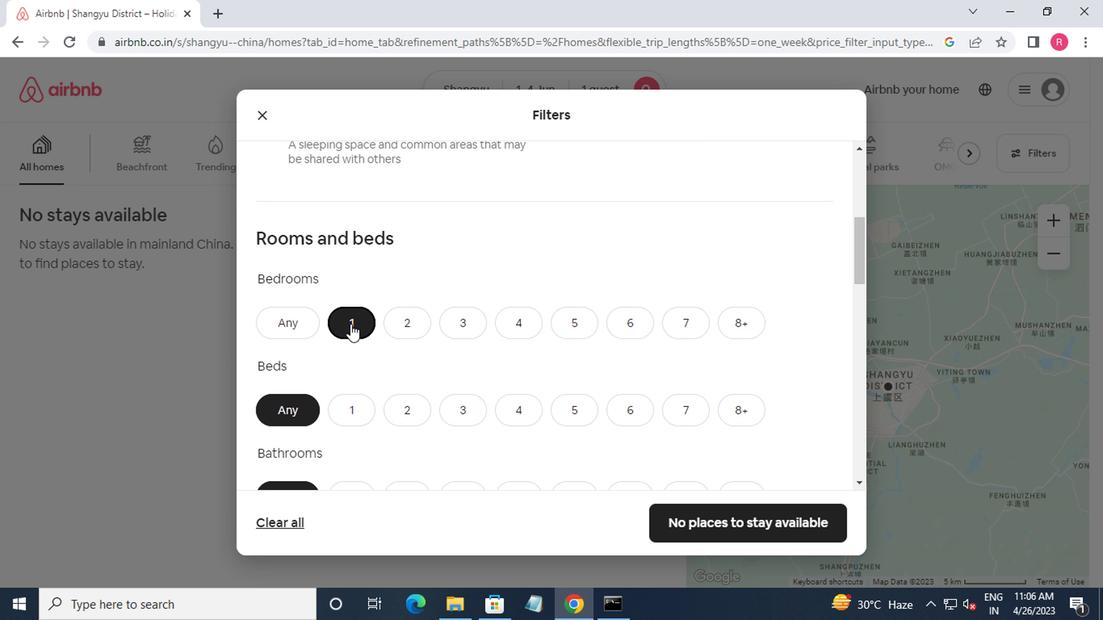
Action: Mouse moved to (346, 332)
Screenshot: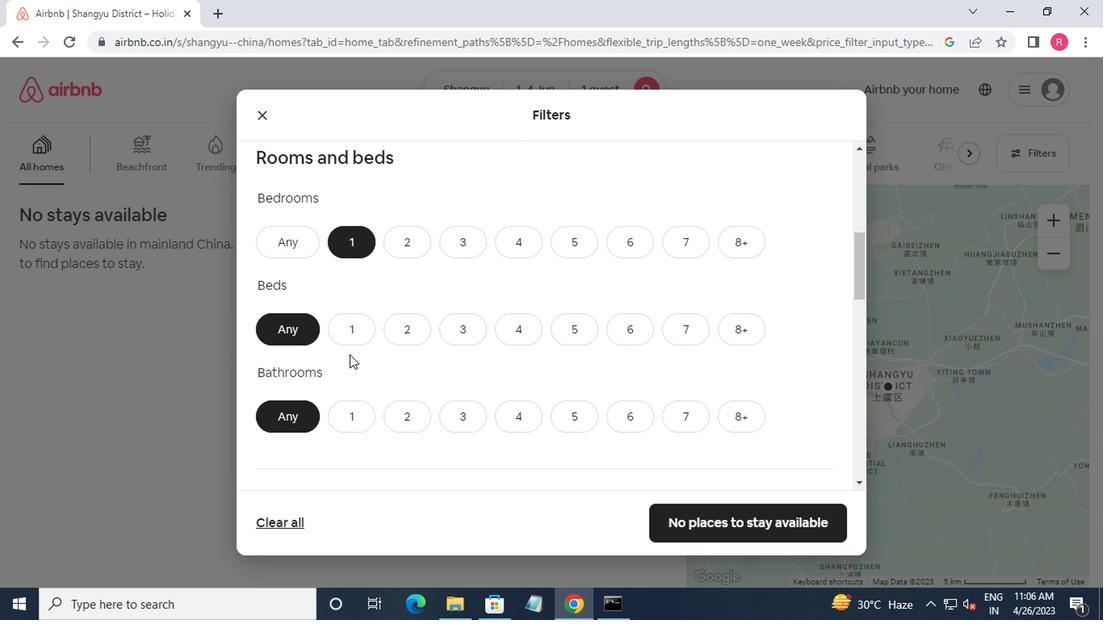 
Action: Mouse pressed left at (346, 332)
Screenshot: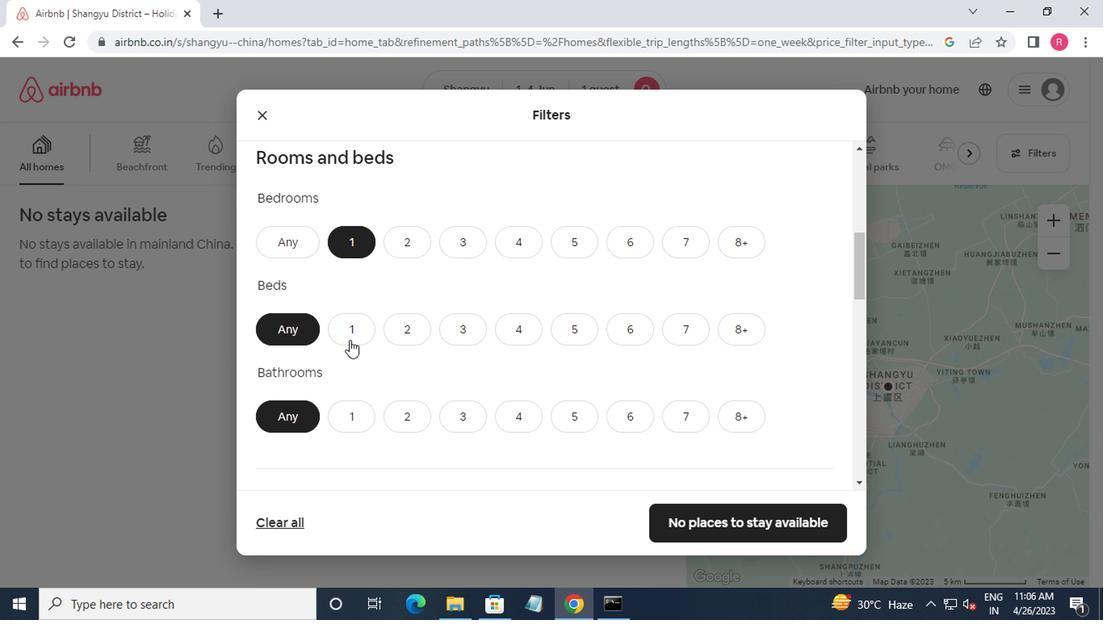 
Action: Mouse moved to (344, 416)
Screenshot: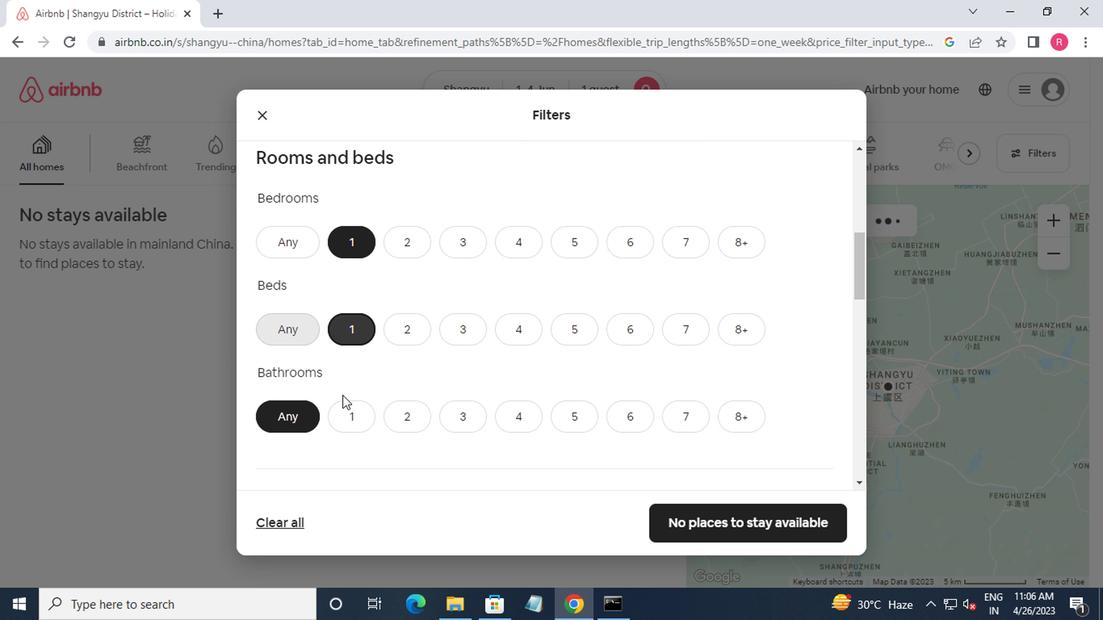 
Action: Mouse pressed left at (344, 416)
Screenshot: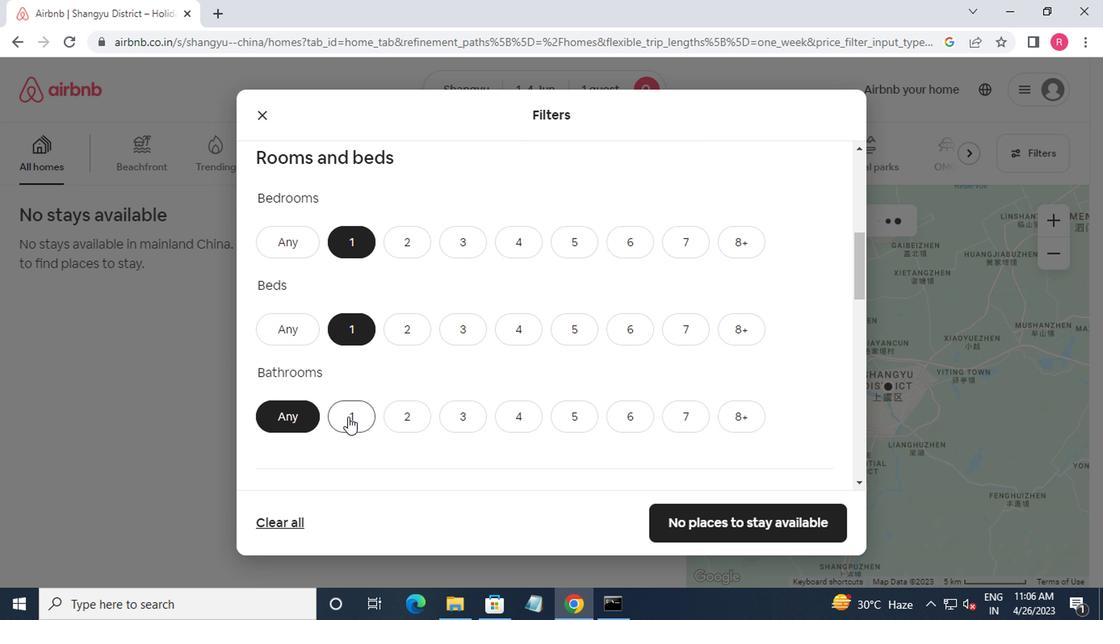 
Action: Mouse moved to (350, 416)
Screenshot: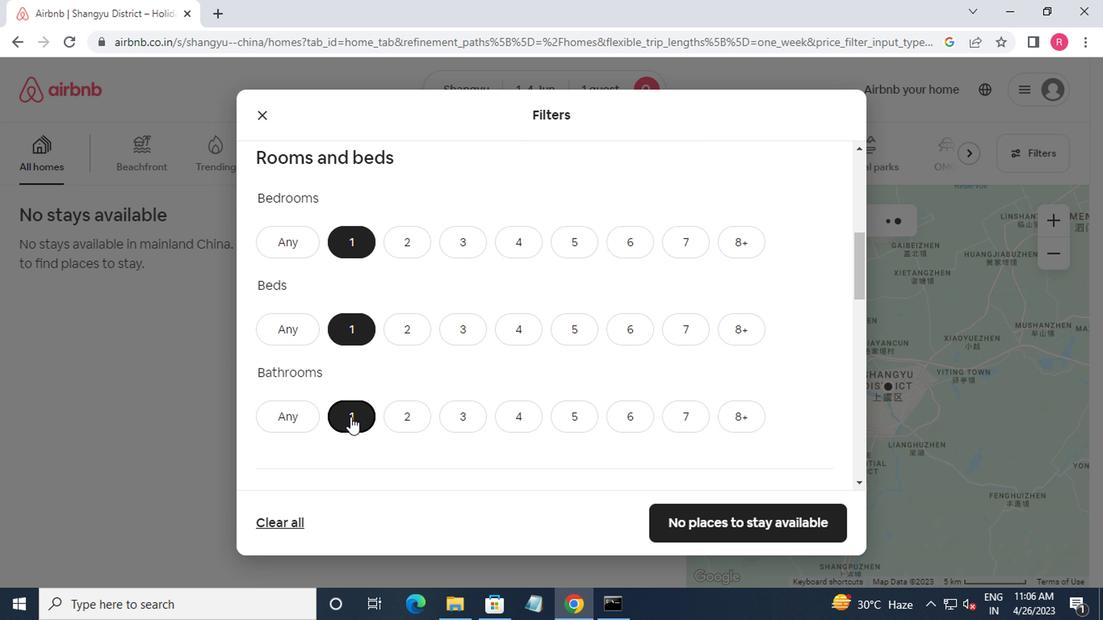 
Action: Mouse scrolled (350, 415) with delta (0, -1)
Screenshot: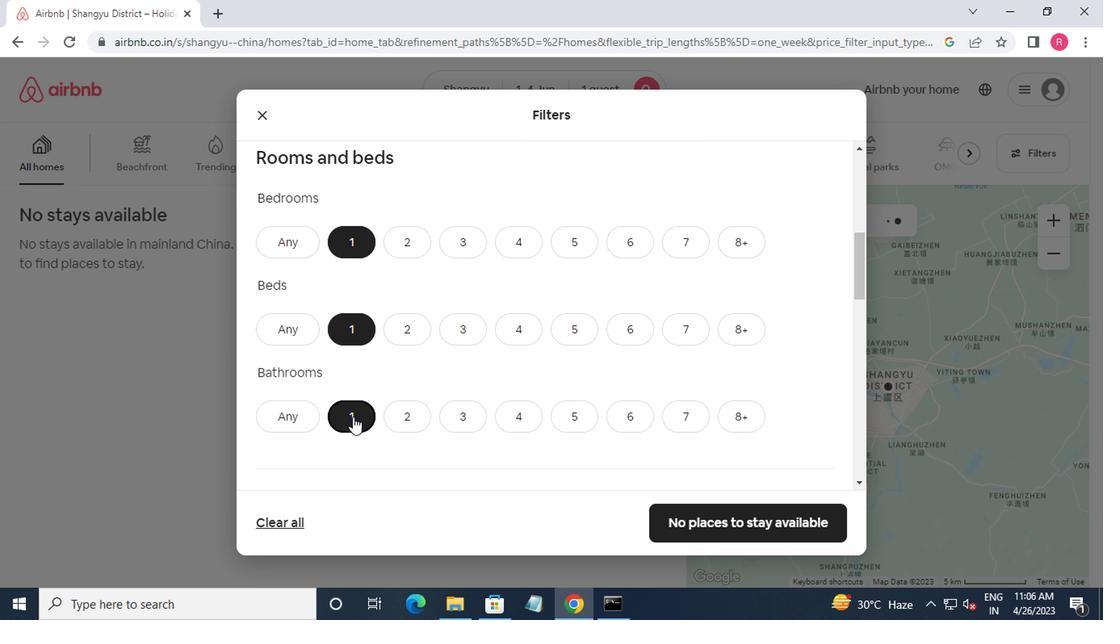 
Action: Mouse moved to (349, 419)
Screenshot: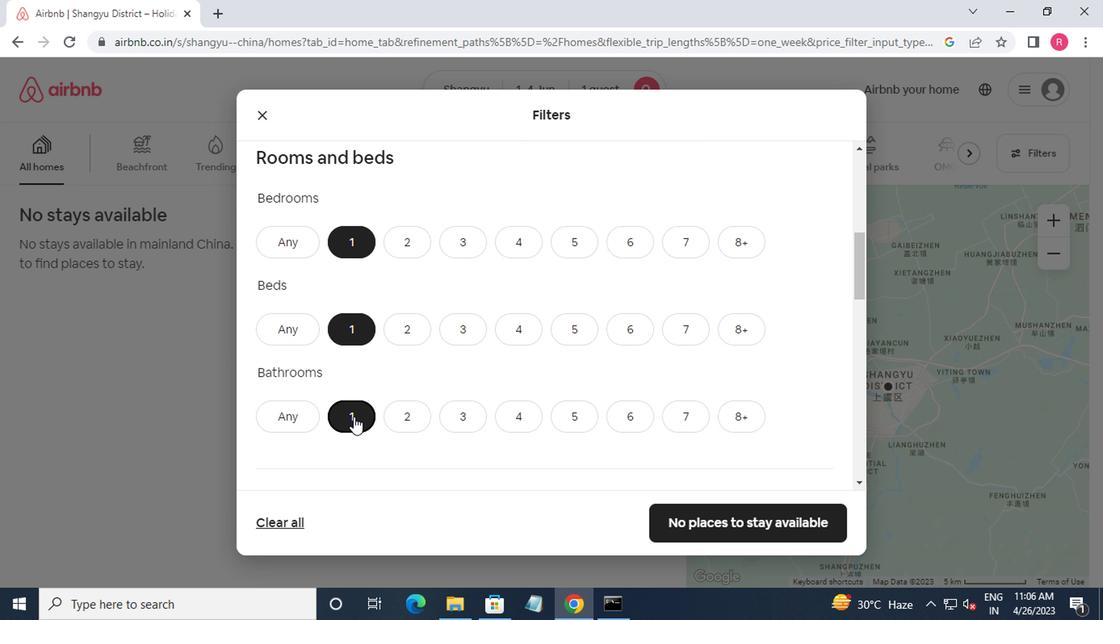 
Action: Mouse scrolled (349, 418) with delta (0, 0)
Screenshot: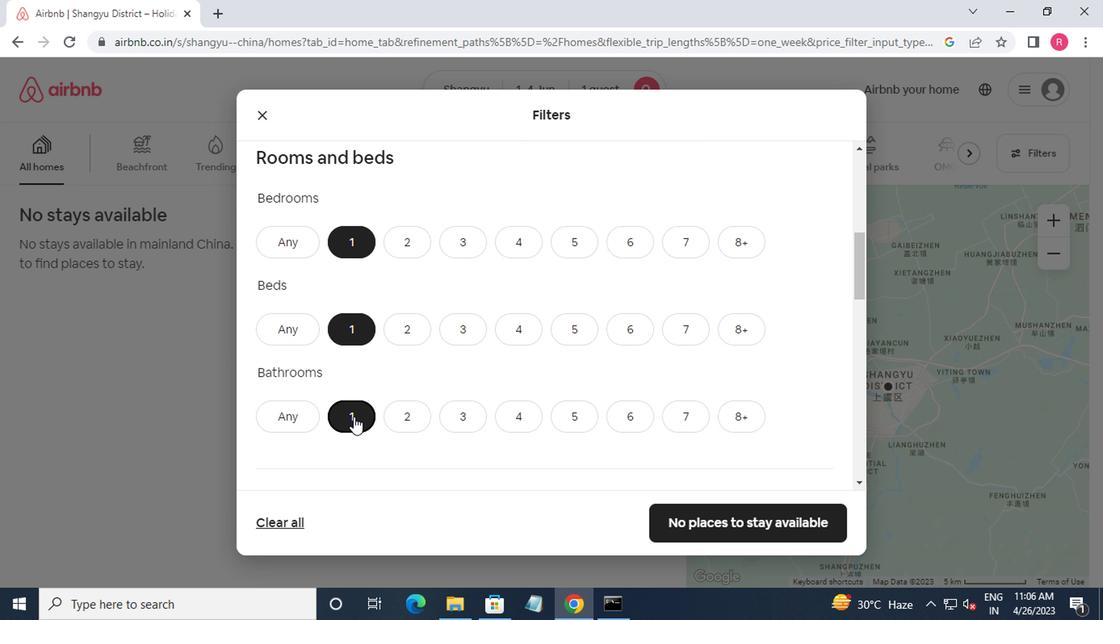 
Action: Mouse moved to (349, 419)
Screenshot: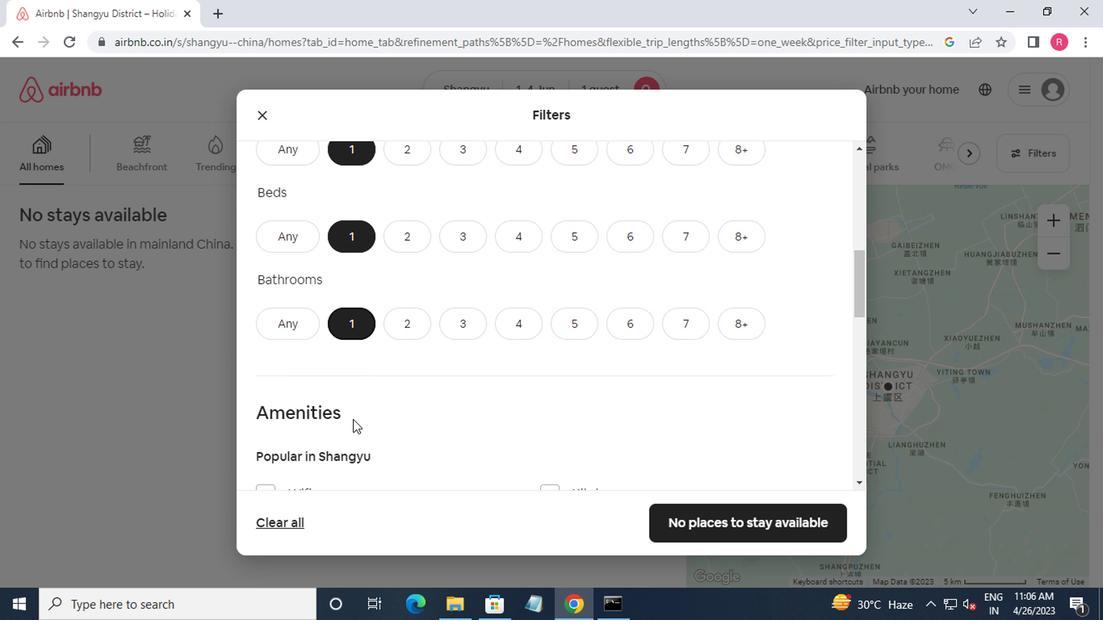 
Action: Mouse scrolled (349, 418) with delta (0, 0)
Screenshot: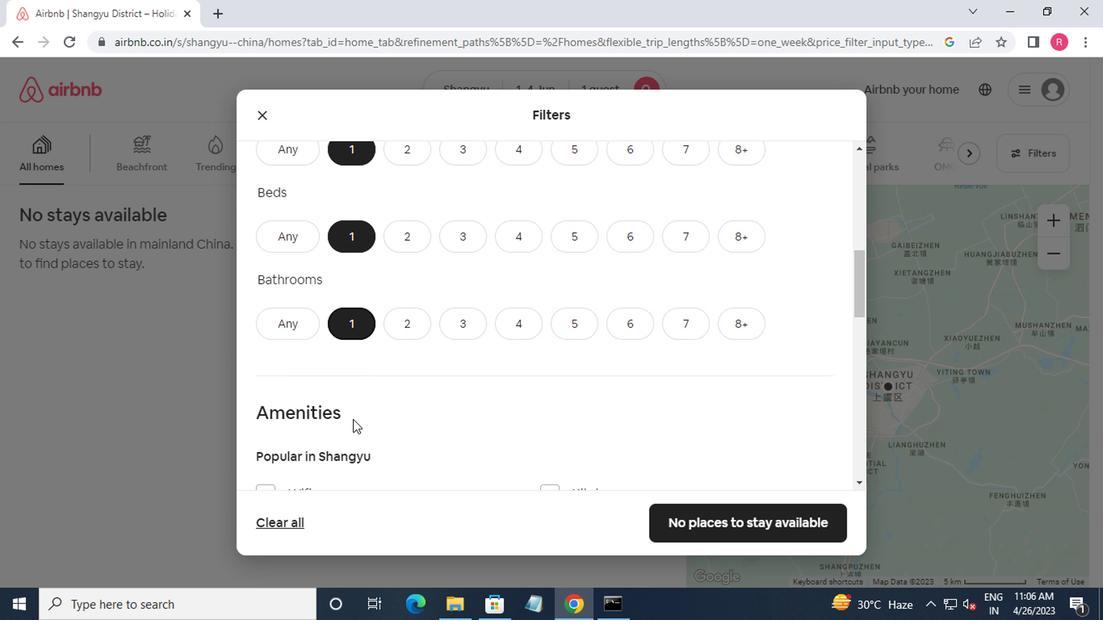 
Action: Mouse moved to (260, 347)
Screenshot: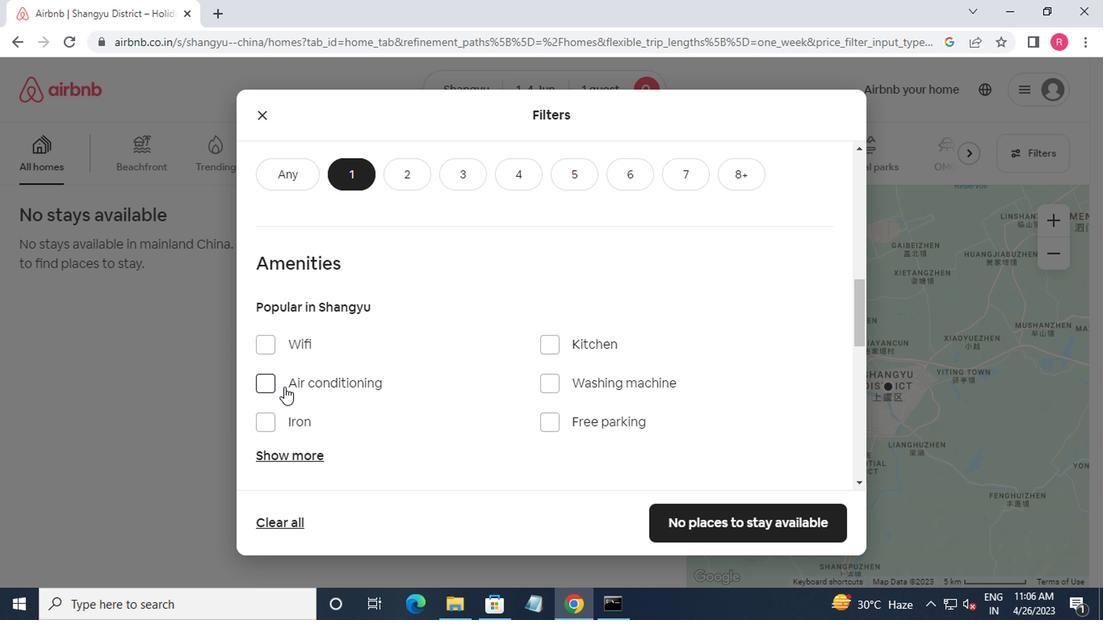 
Action: Mouse pressed left at (260, 347)
Screenshot: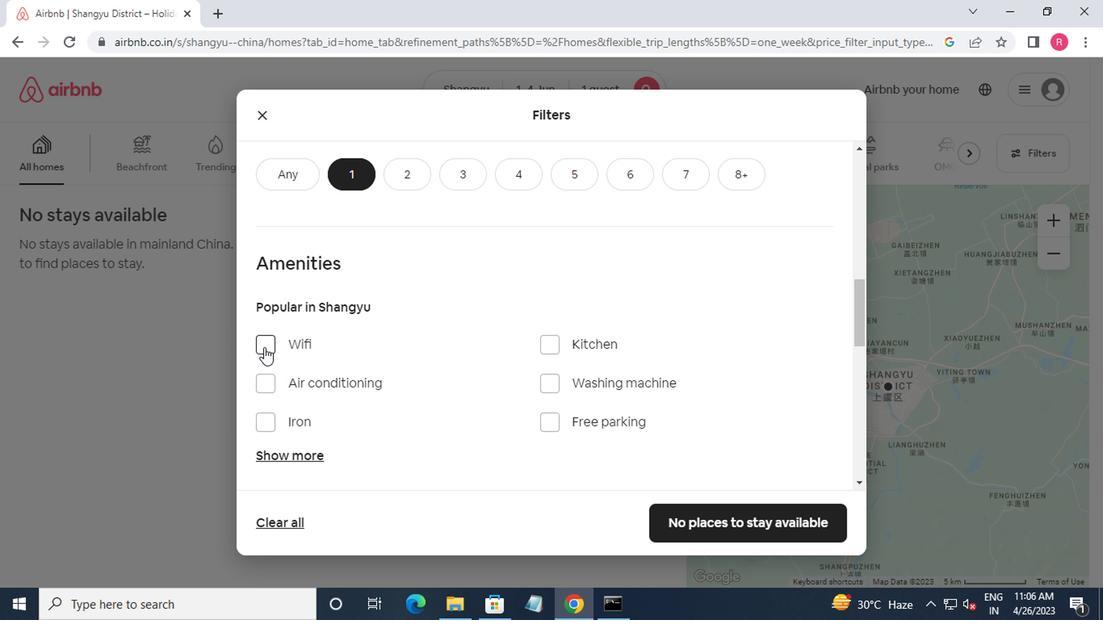 
Action: Mouse moved to (332, 353)
Screenshot: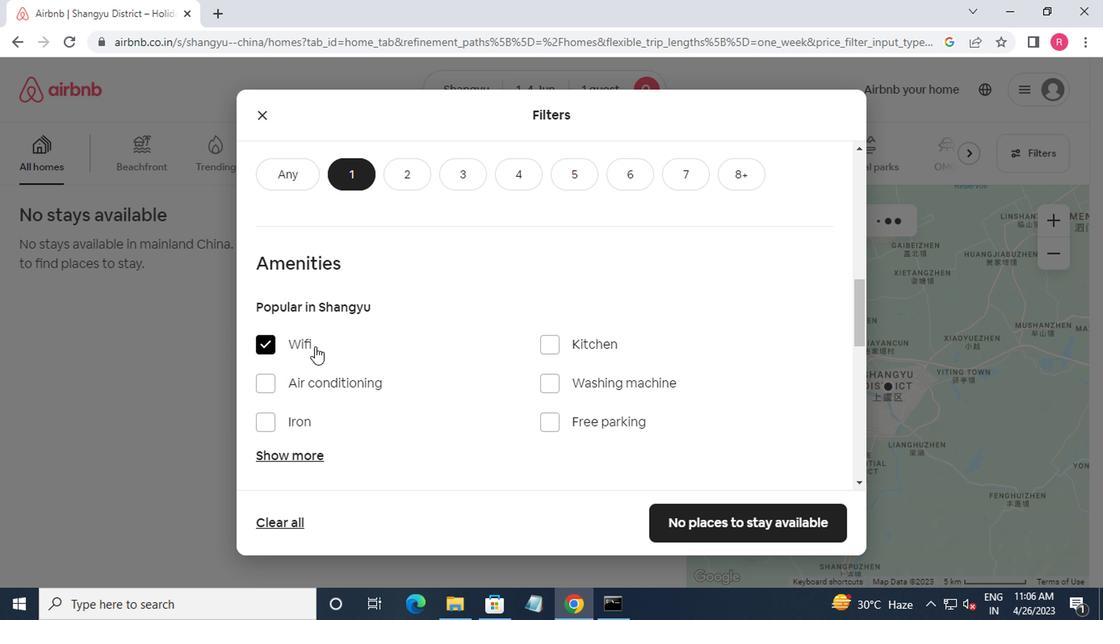 
Action: Mouse scrolled (332, 352) with delta (0, 0)
Screenshot: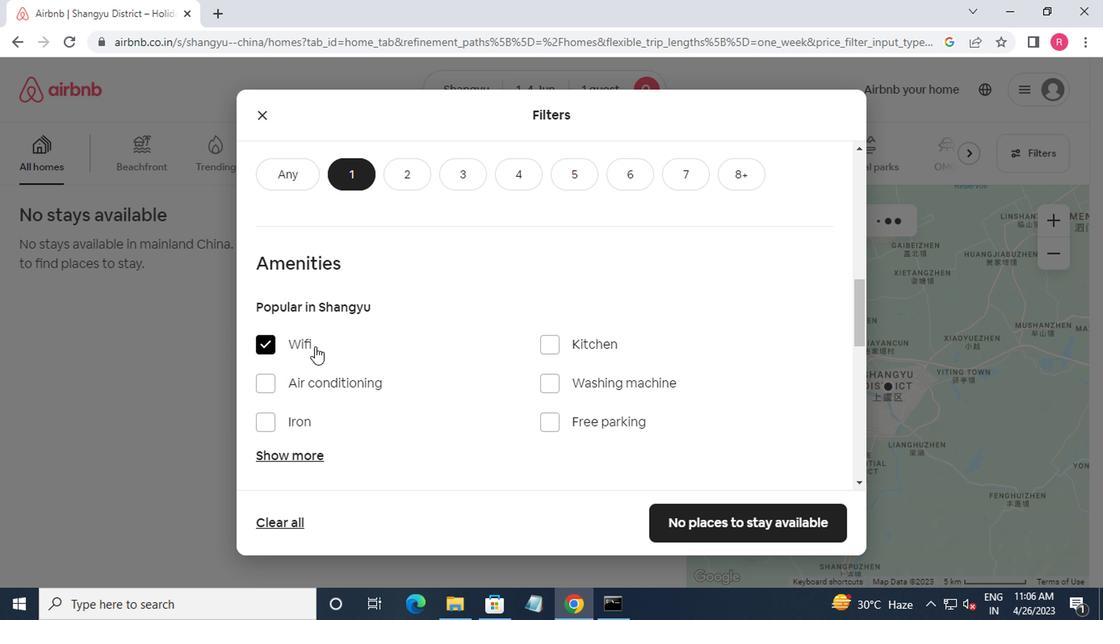 
Action: Mouse moved to (349, 365)
Screenshot: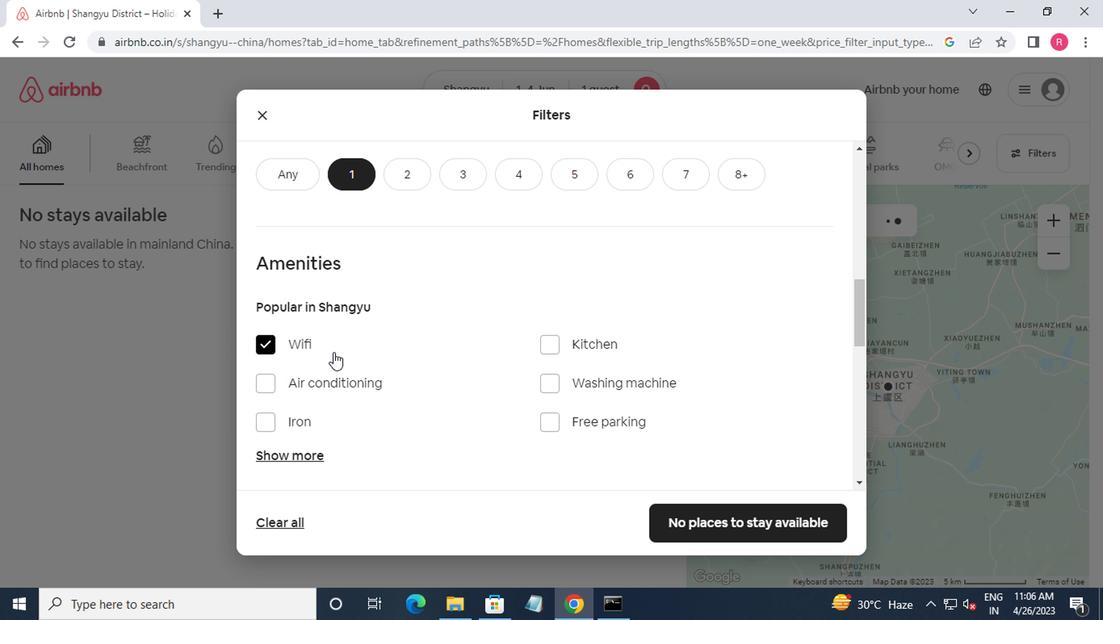
Action: Mouse scrolled (349, 365) with delta (0, 0)
Screenshot: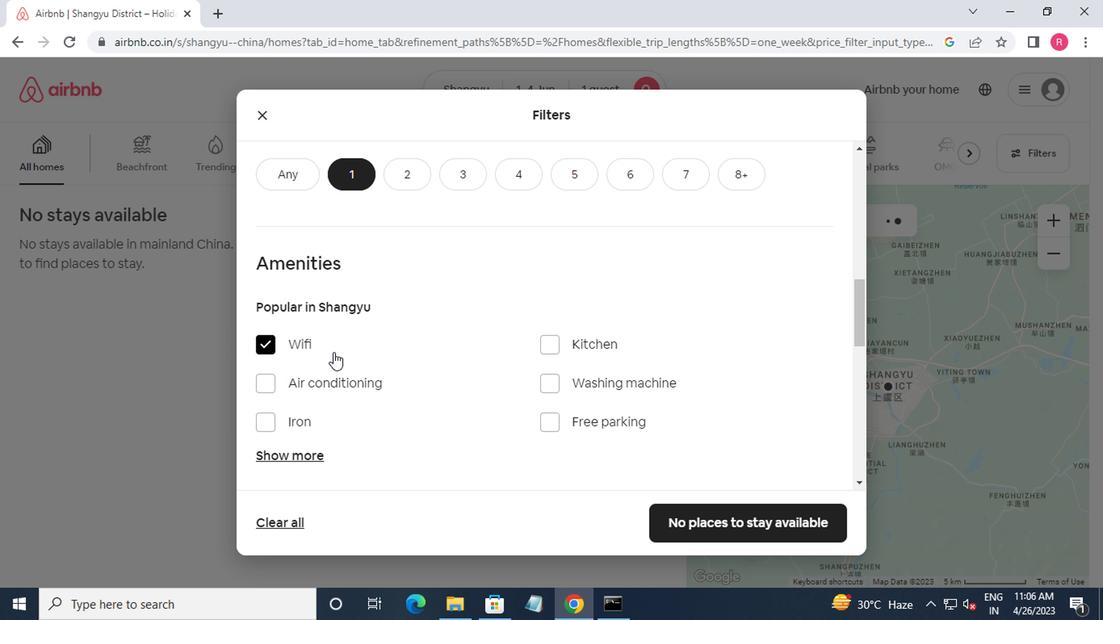 
Action: Mouse moved to (387, 373)
Screenshot: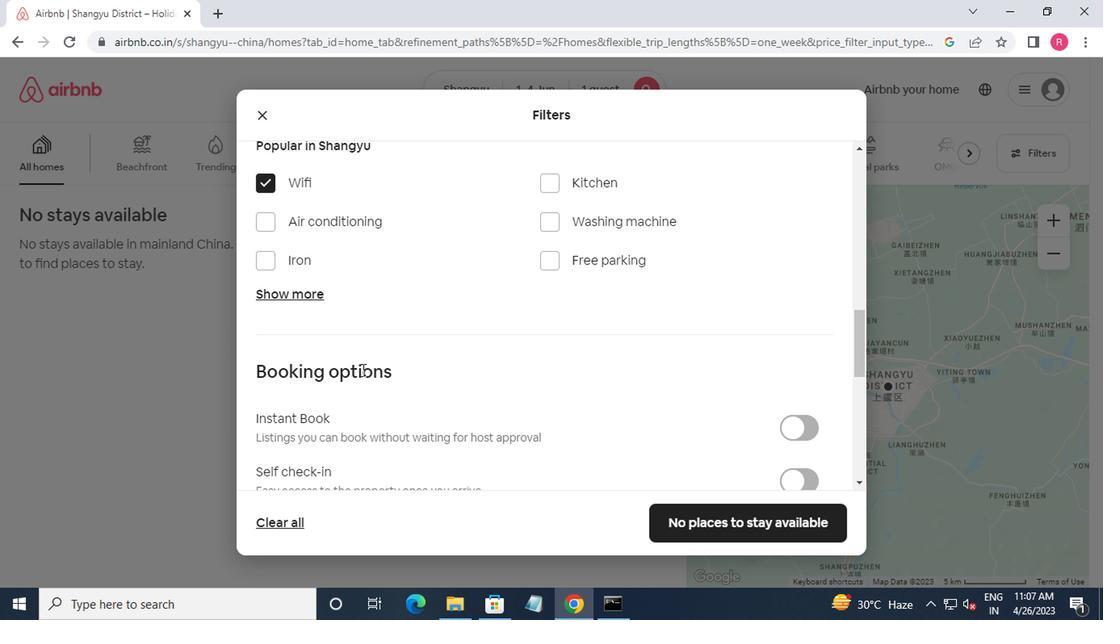 
Action: Mouse scrolled (387, 373) with delta (0, 0)
Screenshot: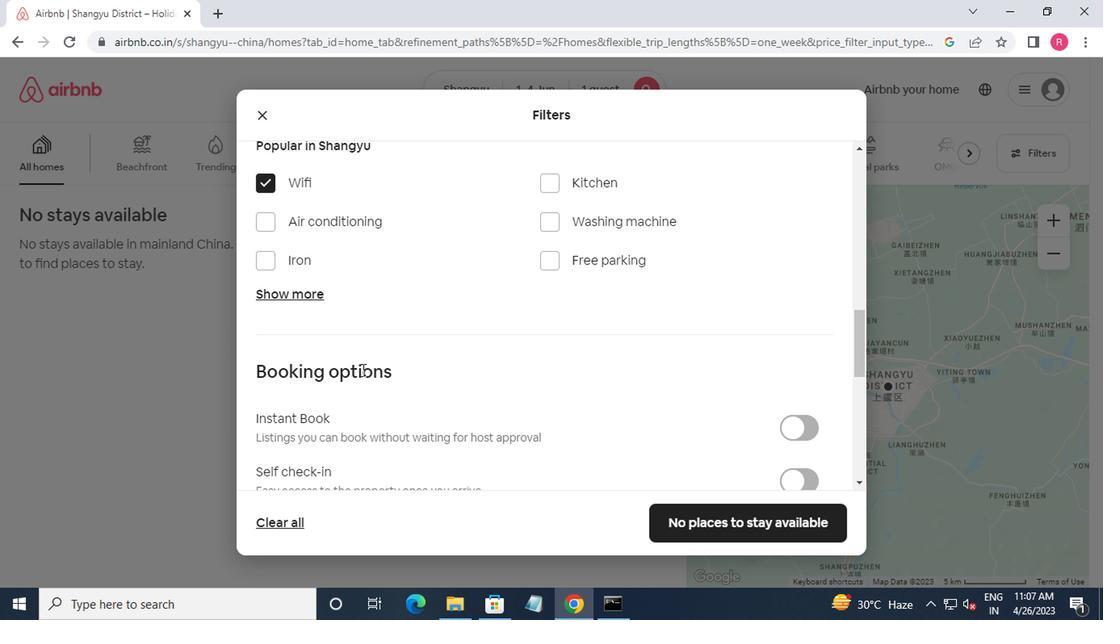 
Action: Mouse moved to (469, 385)
Screenshot: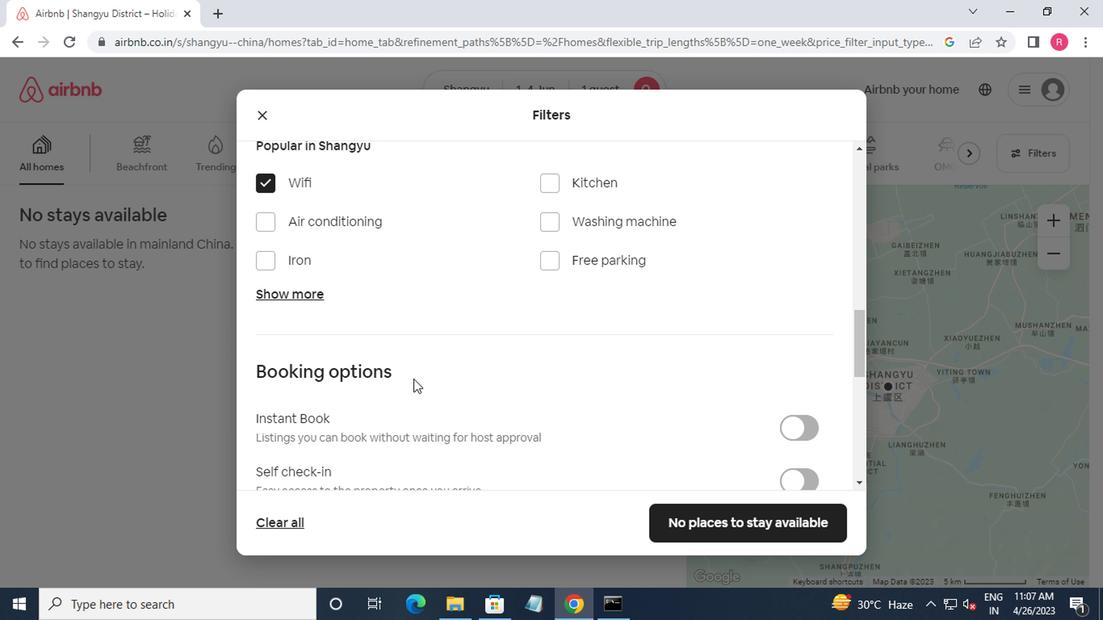 
Action: Mouse scrolled (469, 384) with delta (0, 0)
Screenshot: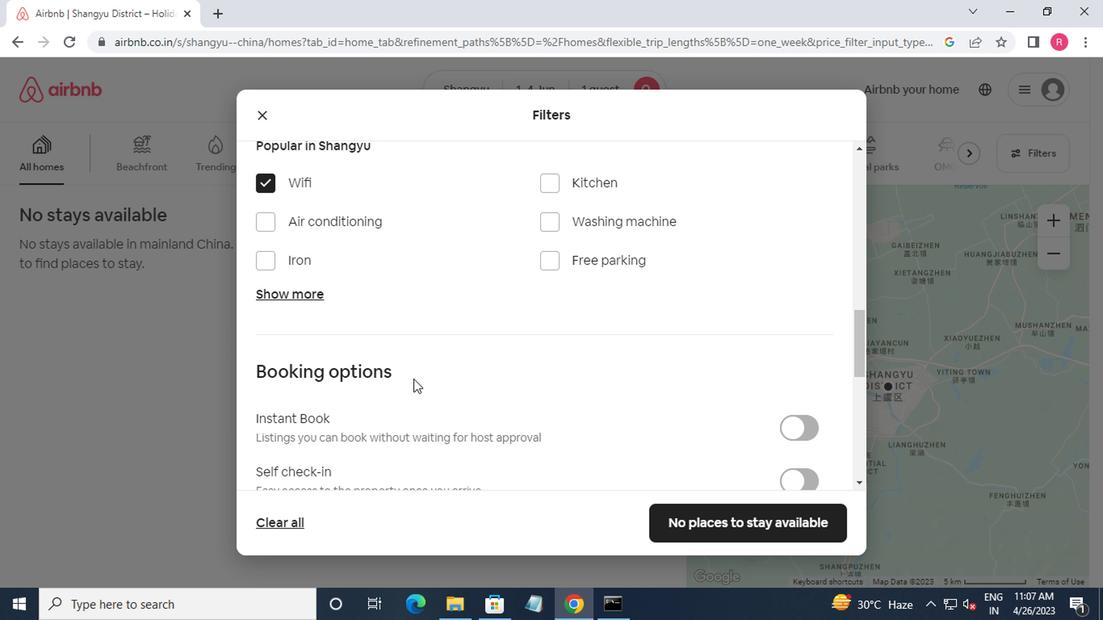 
Action: Mouse moved to (783, 324)
Screenshot: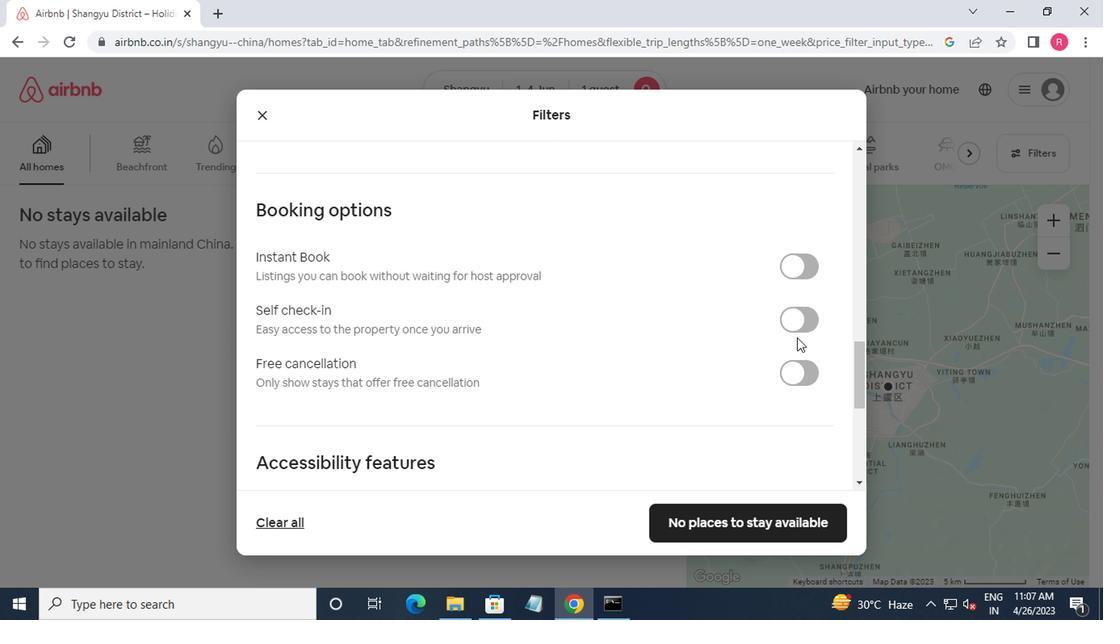 
Action: Mouse pressed left at (783, 324)
Screenshot: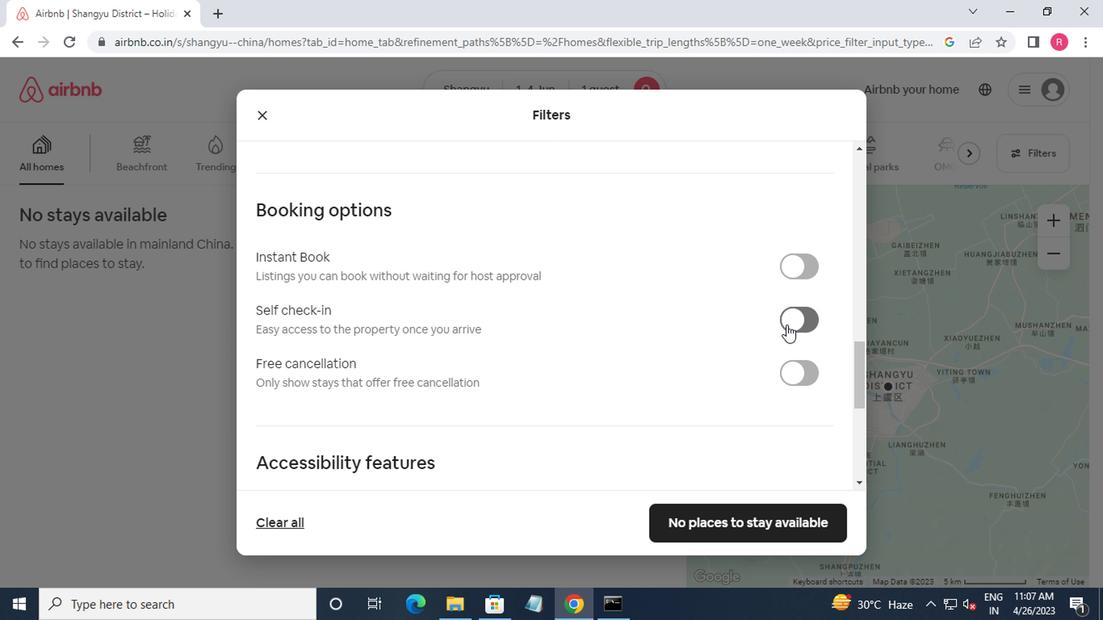 
Action: Mouse moved to (760, 328)
Screenshot: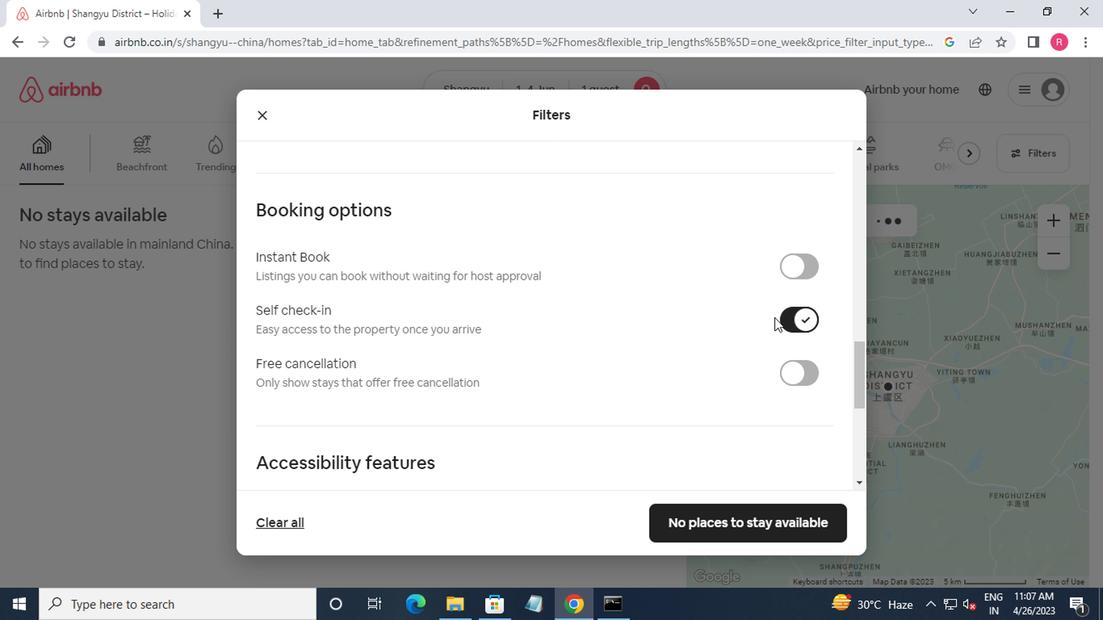 
Action: Mouse scrolled (760, 327) with delta (0, -1)
Screenshot: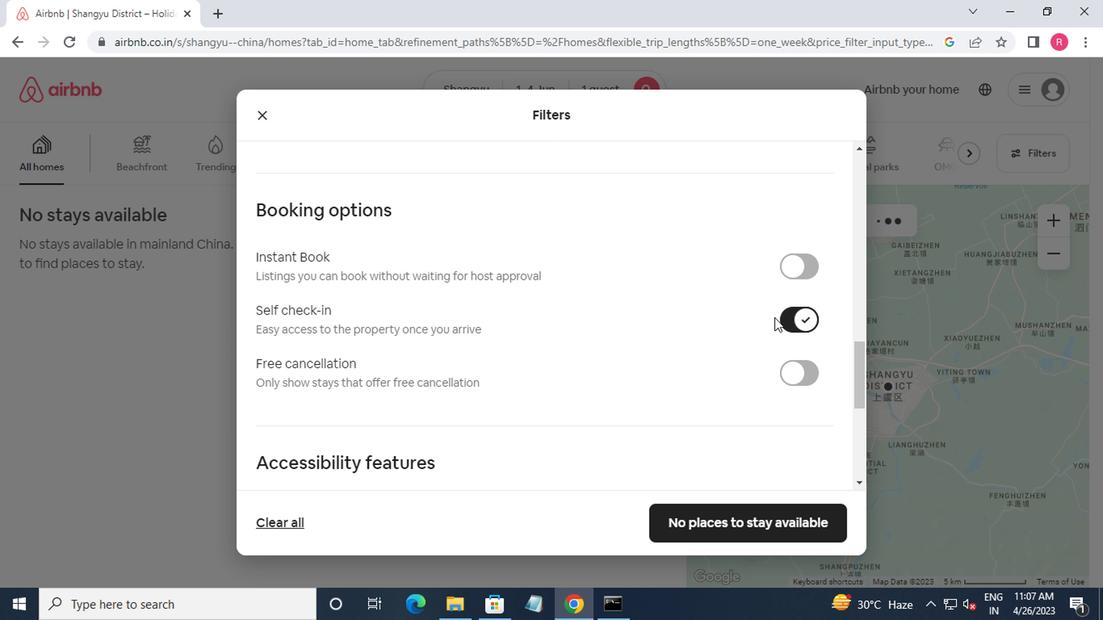 
Action: Mouse moved to (755, 334)
Screenshot: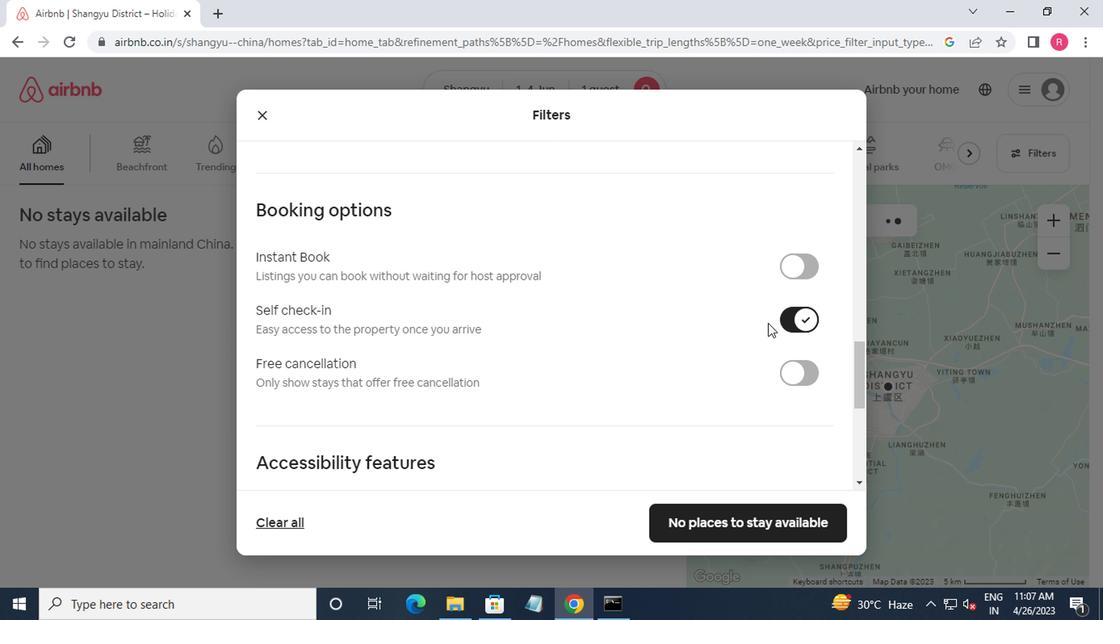 
Action: Mouse scrolled (755, 333) with delta (0, -1)
Screenshot: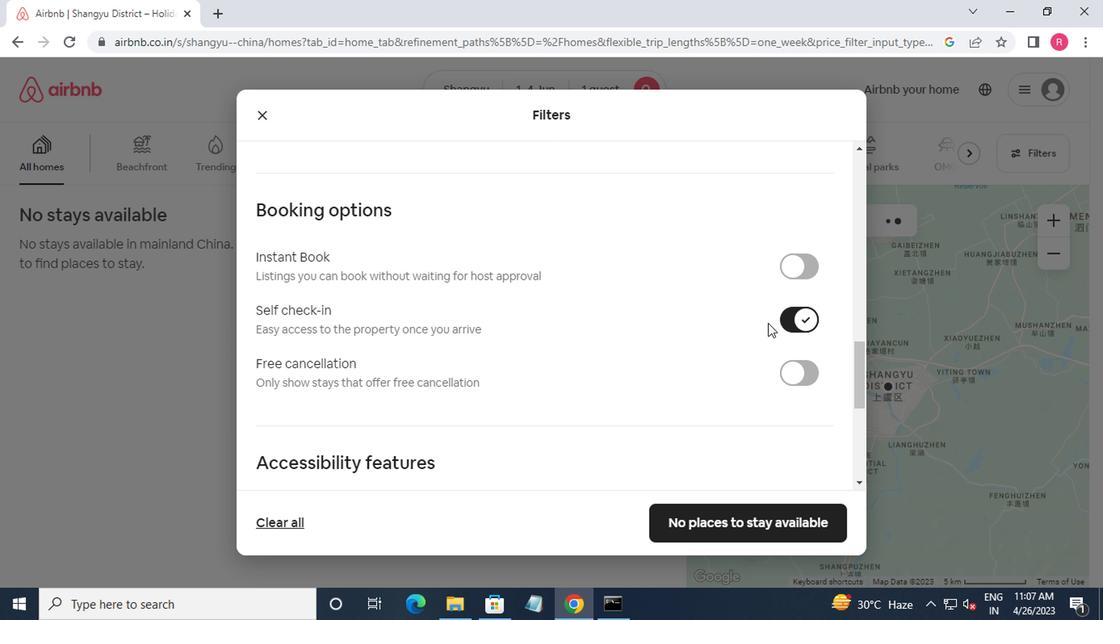 
Action: Mouse moved to (742, 346)
Screenshot: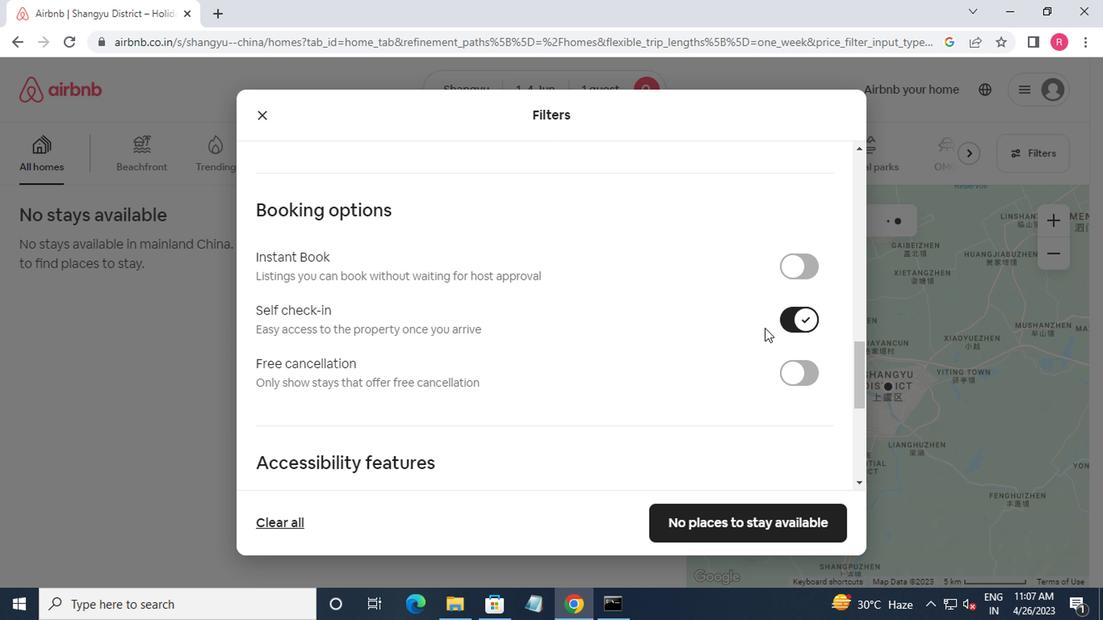 
Action: Mouse scrolled (742, 345) with delta (0, -1)
Screenshot: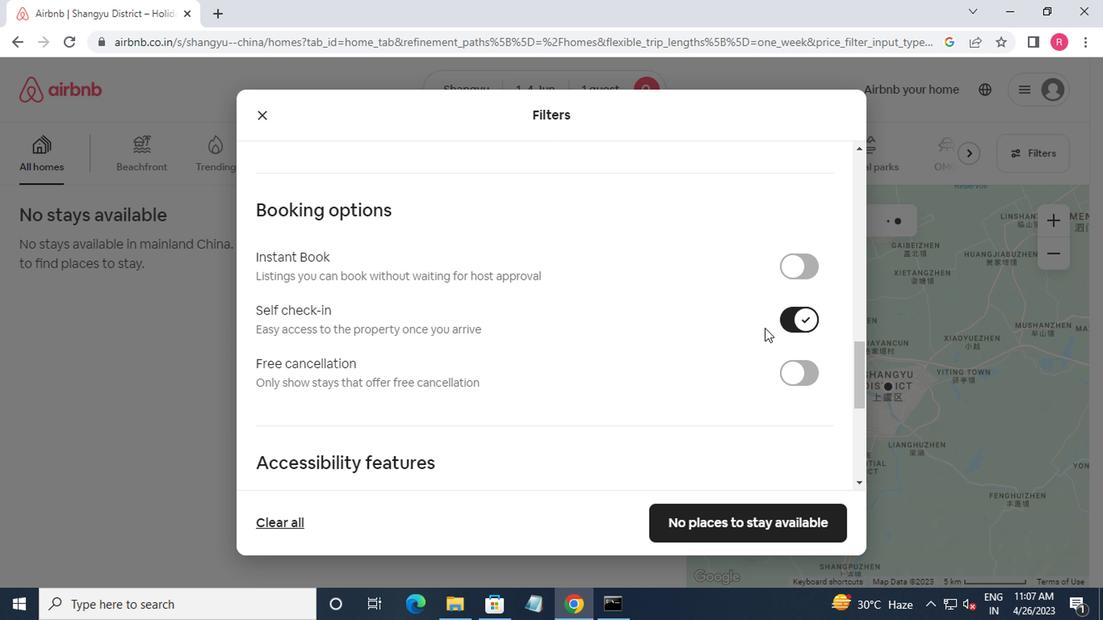 
Action: Mouse moved to (628, 392)
Screenshot: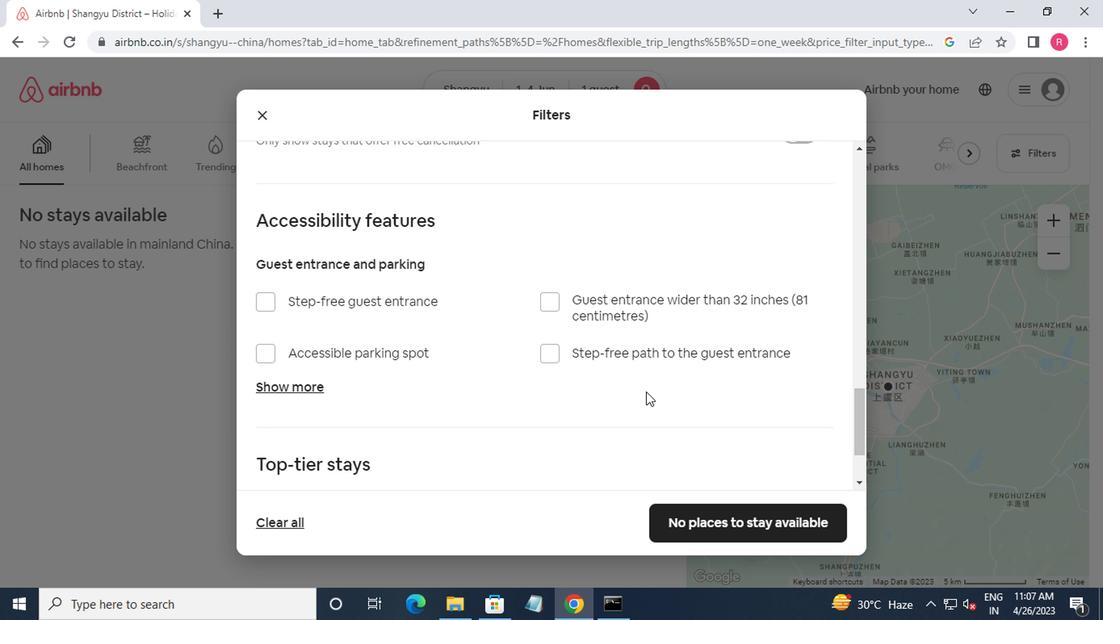 
Action: Mouse scrolled (628, 391) with delta (0, -1)
Screenshot: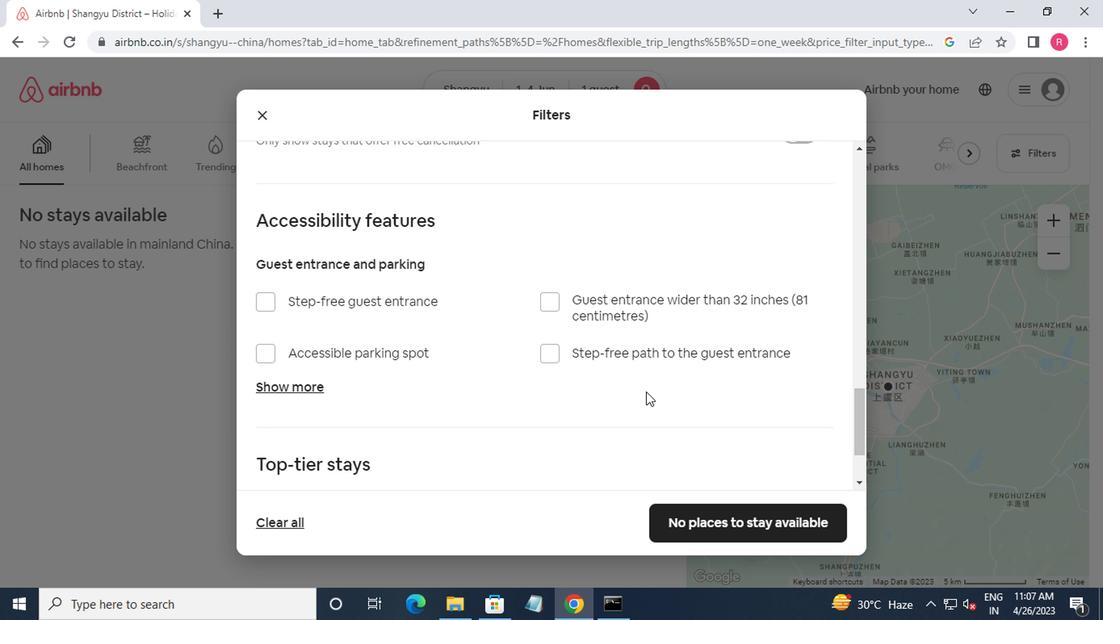 
Action: Mouse moved to (624, 395)
Screenshot: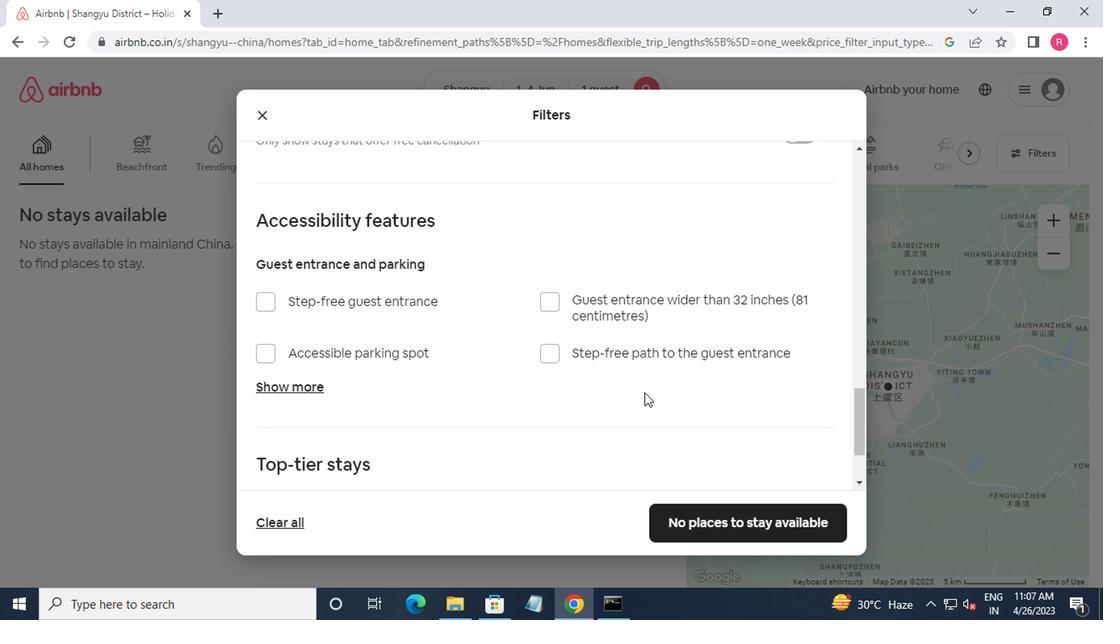 
Action: Mouse scrolled (624, 394) with delta (0, 0)
Screenshot: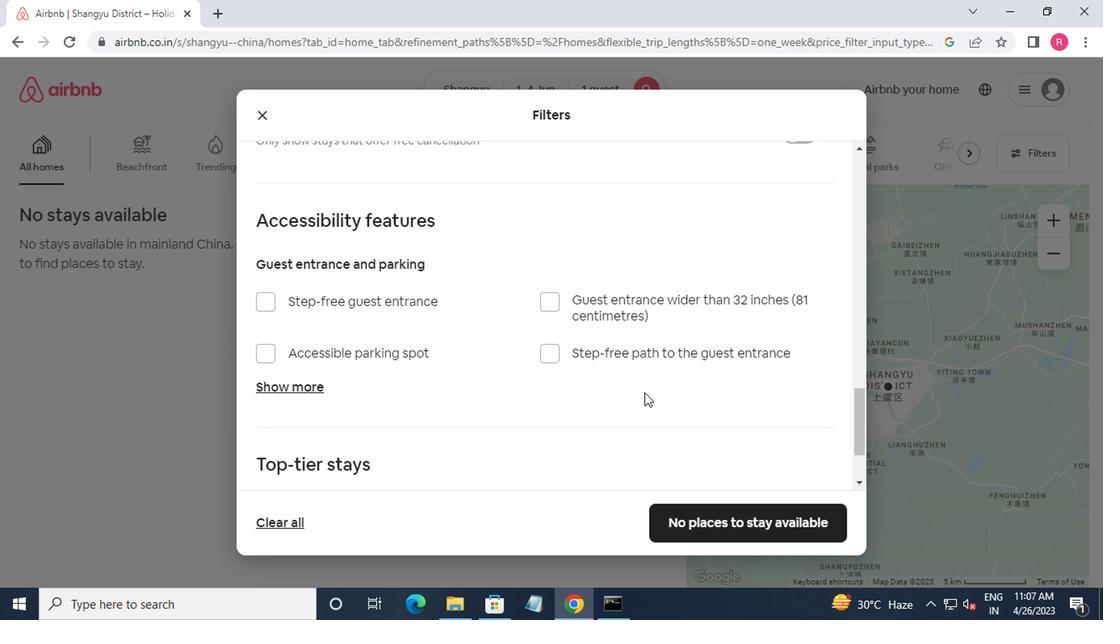
Action: Mouse moved to (615, 395)
Screenshot: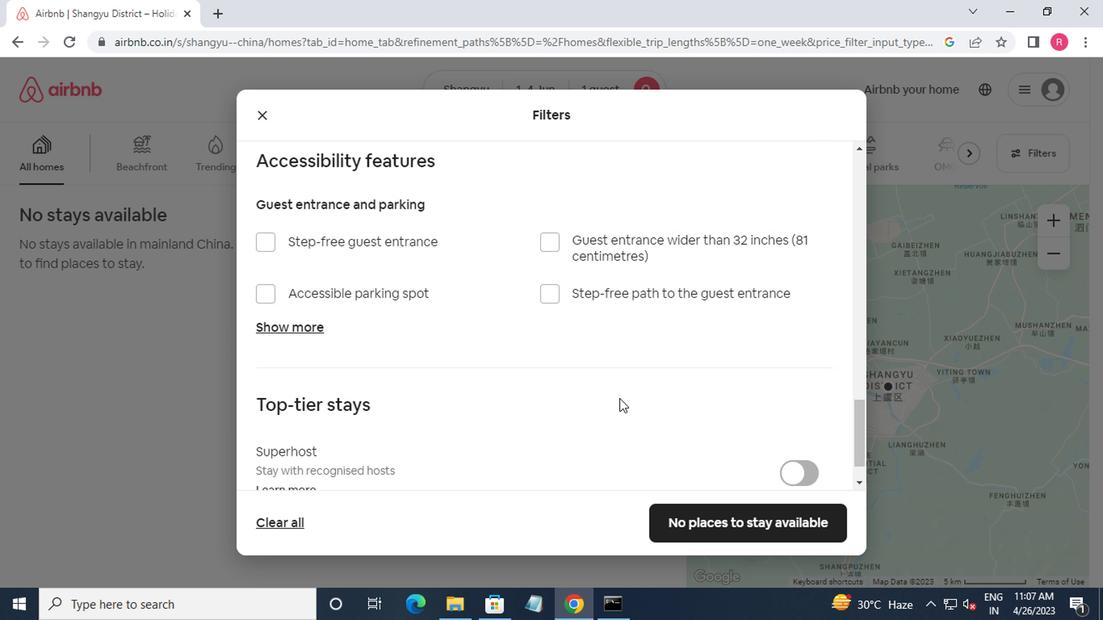 
Action: Mouse scrolled (615, 394) with delta (0, 0)
Screenshot: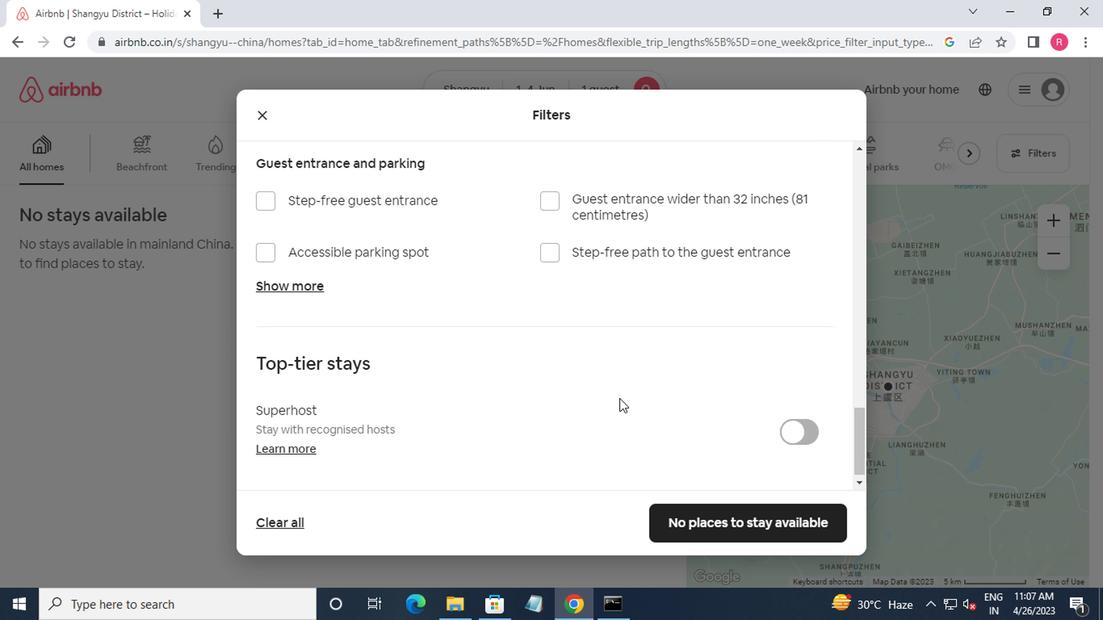 
Action: Mouse scrolled (615, 394) with delta (0, 0)
Screenshot: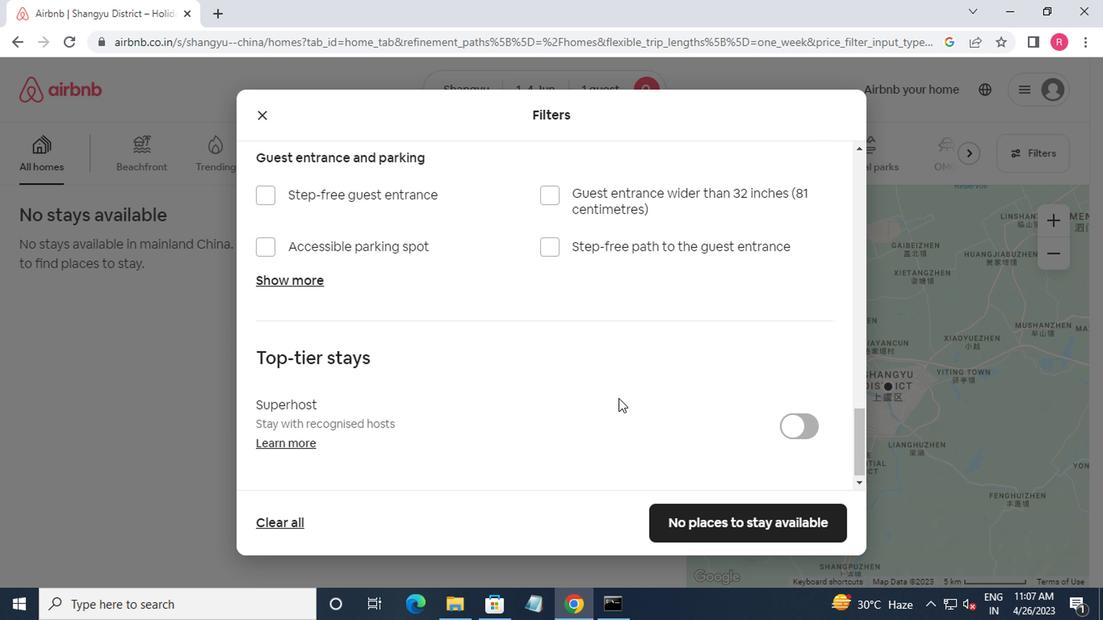 
Action: Mouse scrolled (615, 394) with delta (0, 0)
Screenshot: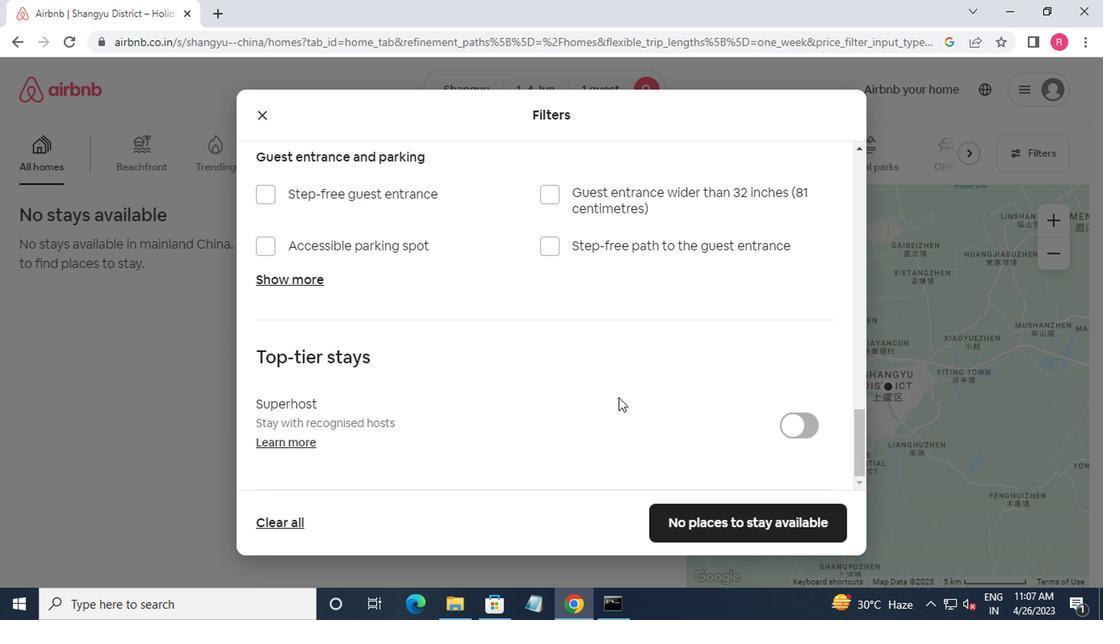 
Action: Mouse moved to (615, 399)
Screenshot: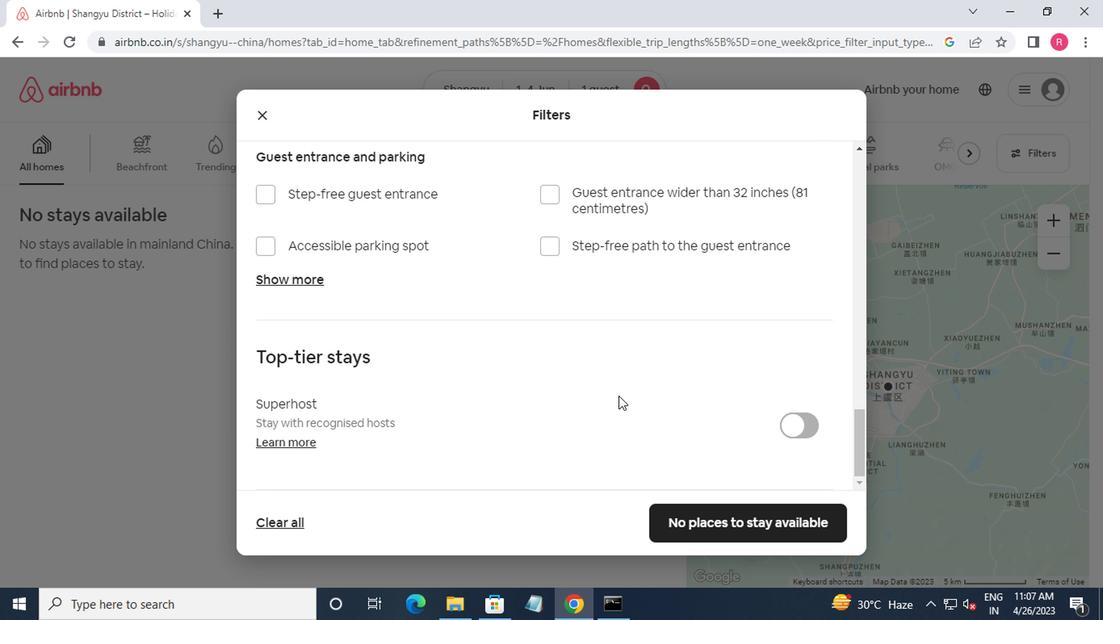 
Action: Mouse scrolled (615, 398) with delta (0, 0)
Screenshot: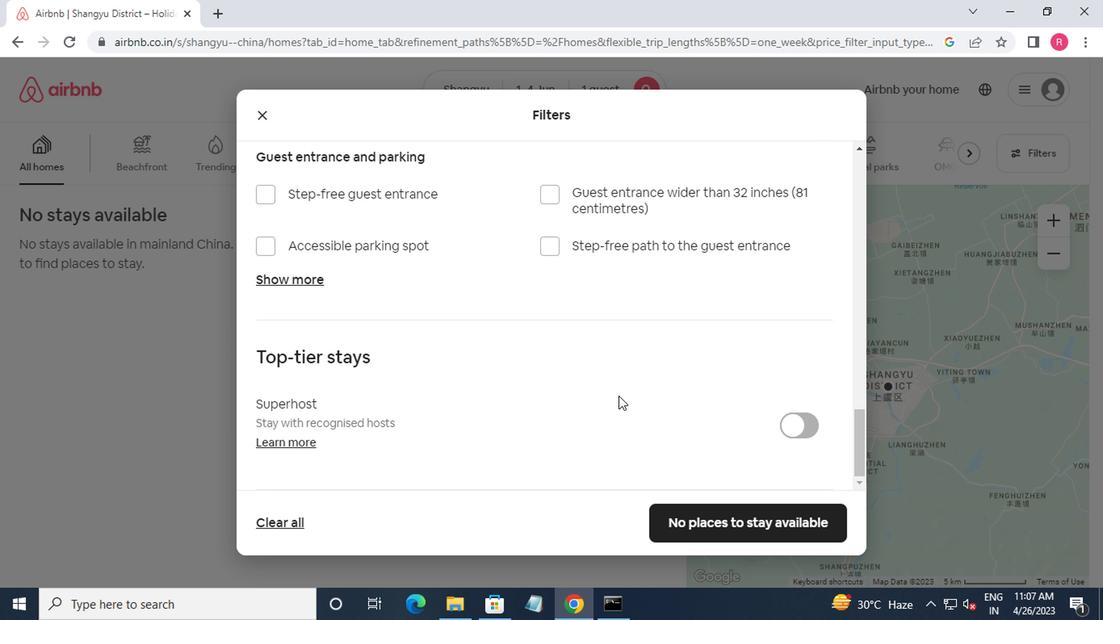 
Action: Mouse moved to (712, 522)
Screenshot: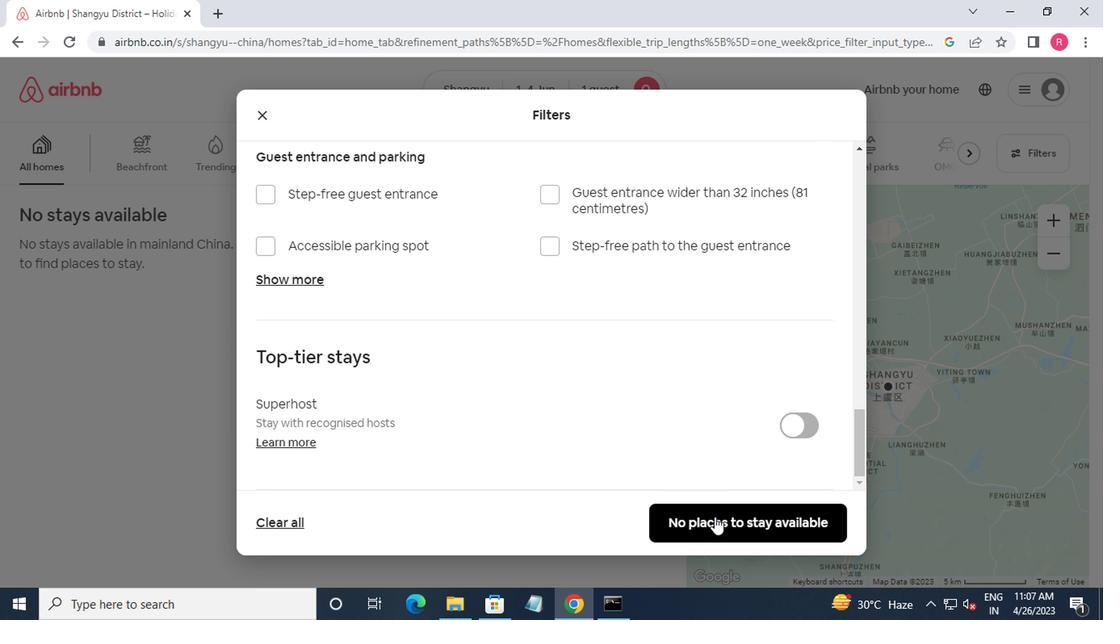 
Action: Mouse pressed left at (712, 522)
Screenshot: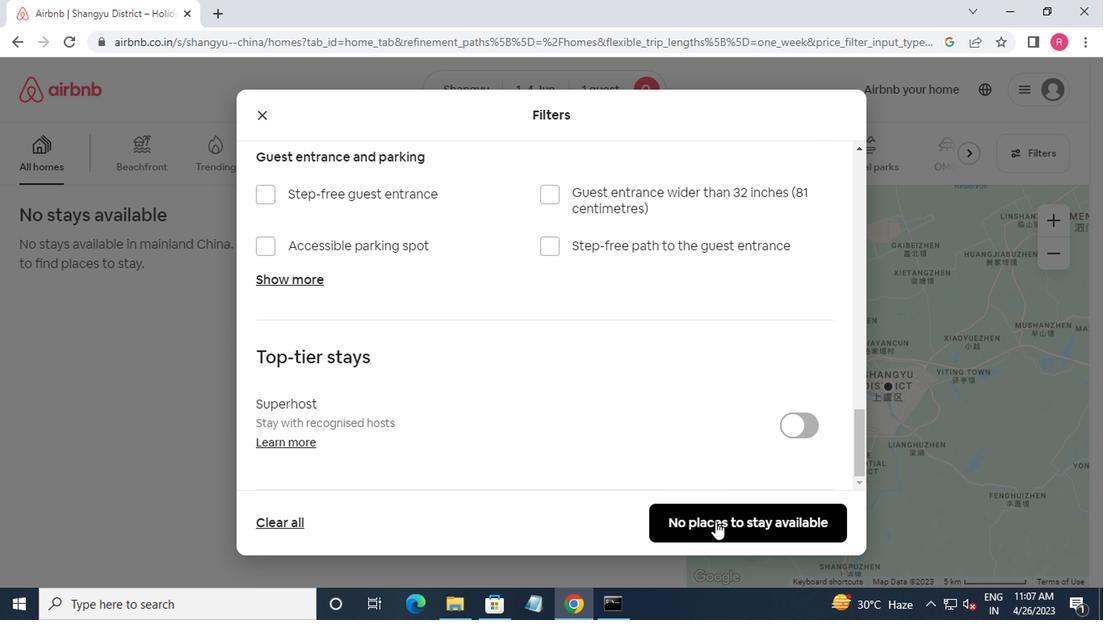 
Action: Mouse moved to (714, 522)
Screenshot: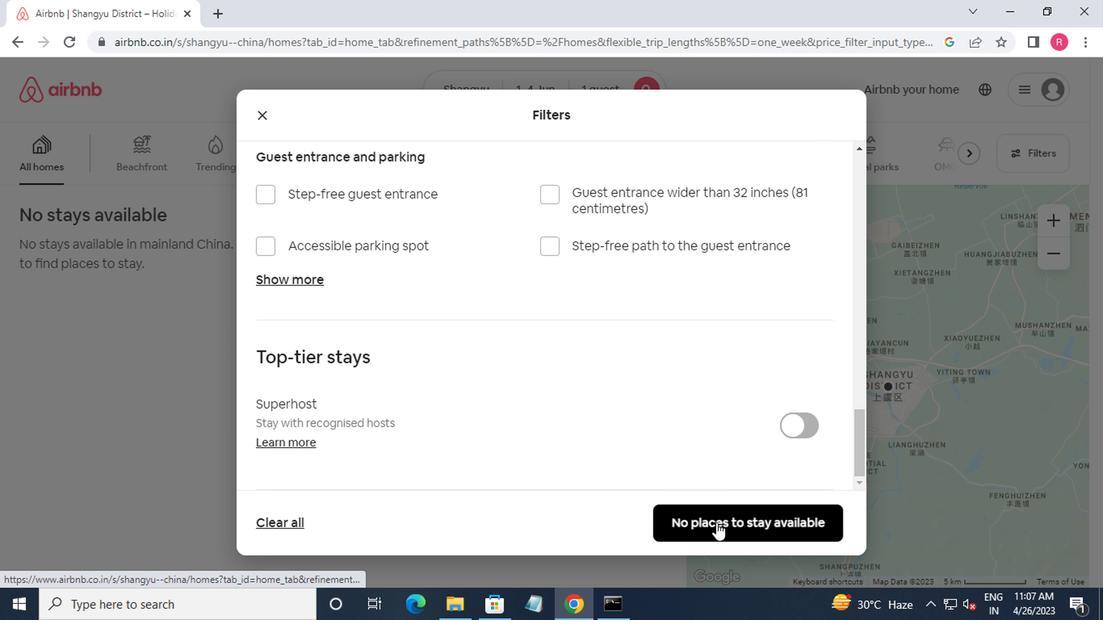 
